 Task: Find connections with filter location Kolding with filter topic #homeofficewith filter profile language French with filter current company Heritage Foods Ltd. with filter school Manipal University Jaipur with filter industry Machinery Manufacturing with filter service category Labor and Employment Law with filter keywords title Actuary
Action: Mouse moved to (502, 65)
Screenshot: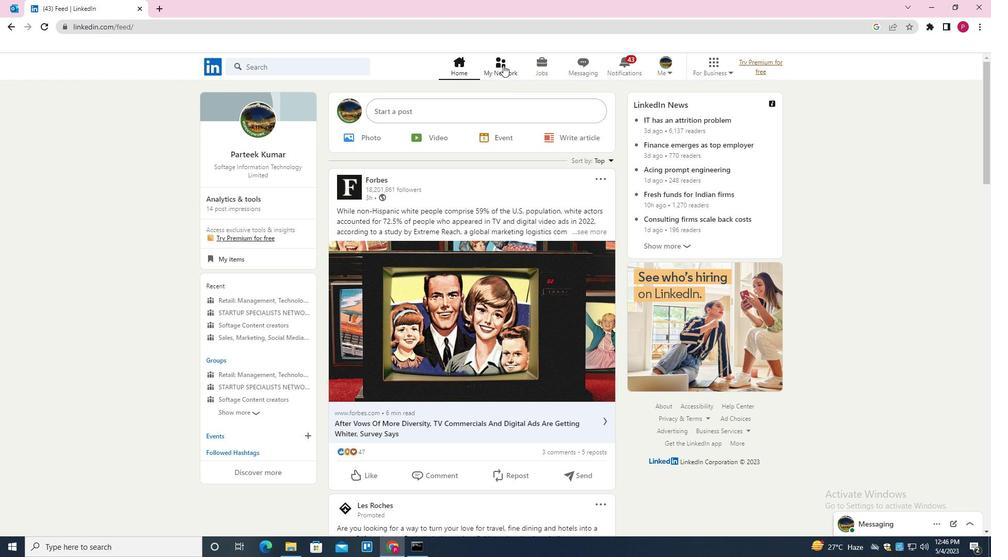
Action: Mouse pressed left at (502, 65)
Screenshot: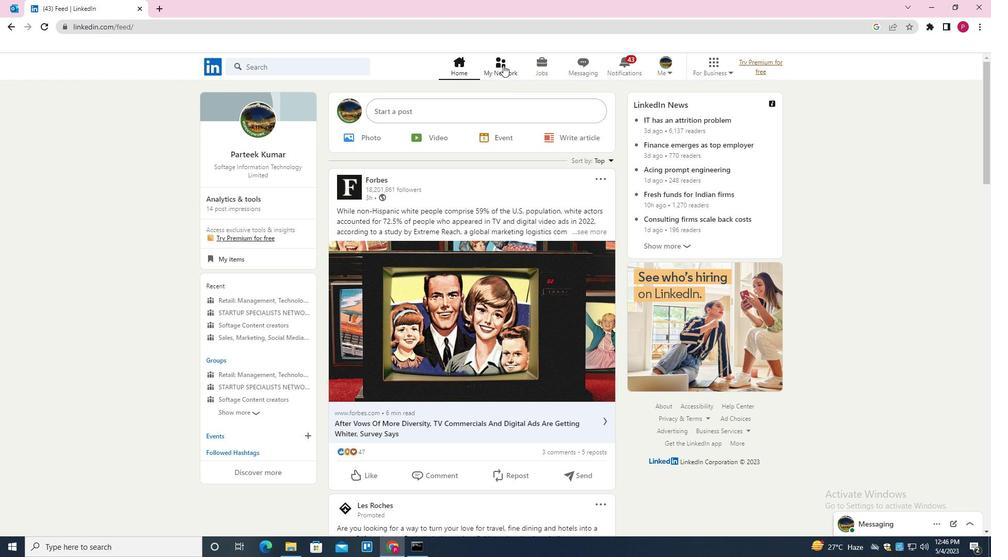 
Action: Mouse moved to (314, 128)
Screenshot: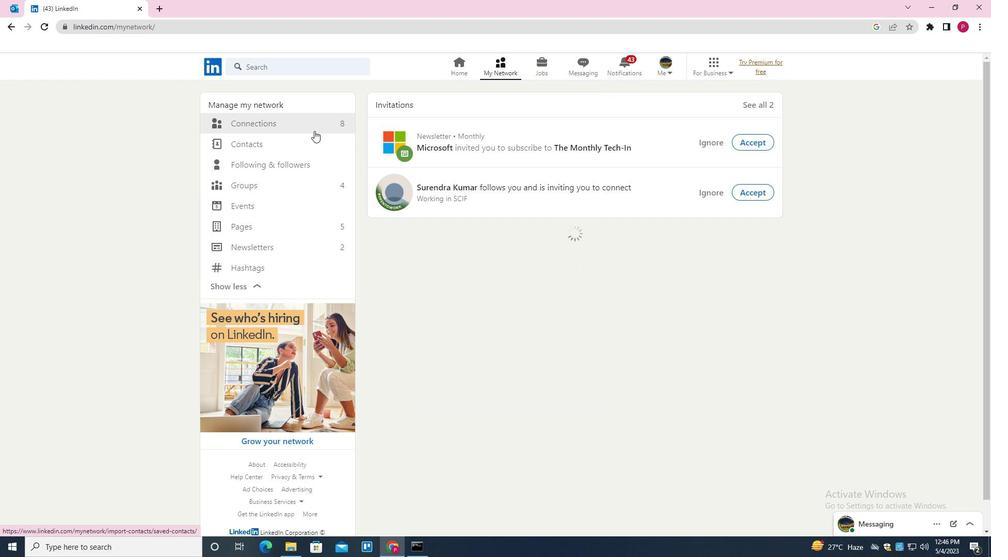 
Action: Mouse pressed left at (314, 128)
Screenshot: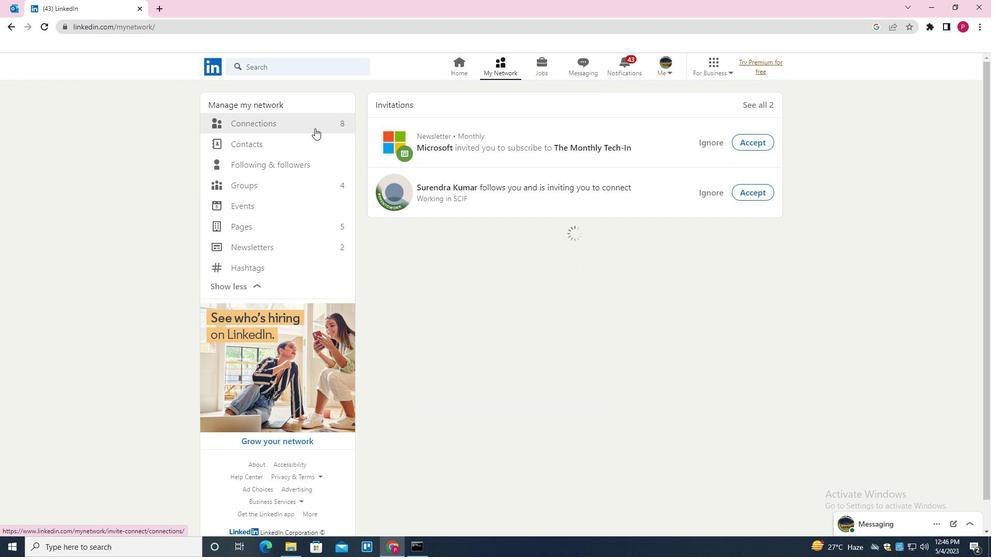 
Action: Mouse moved to (572, 126)
Screenshot: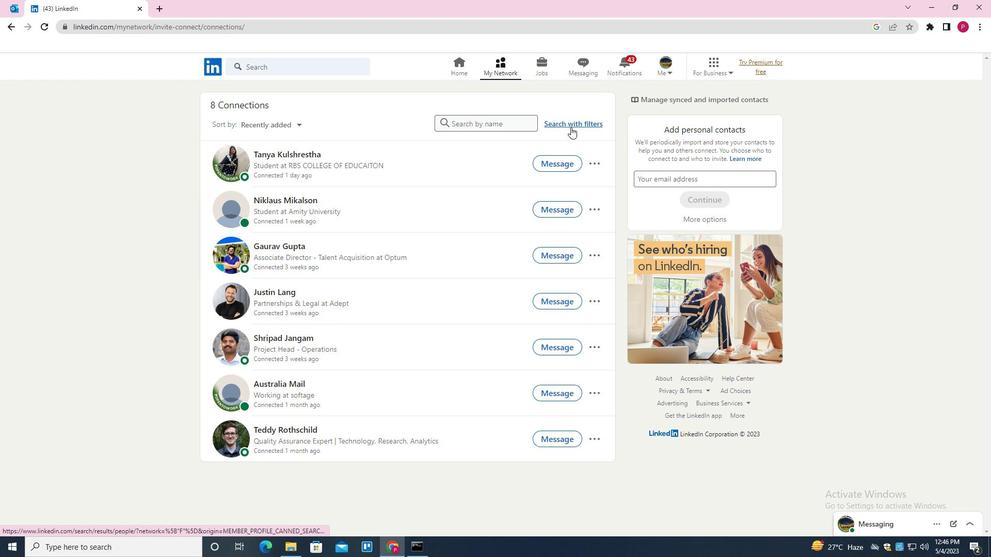 
Action: Mouse pressed left at (572, 126)
Screenshot: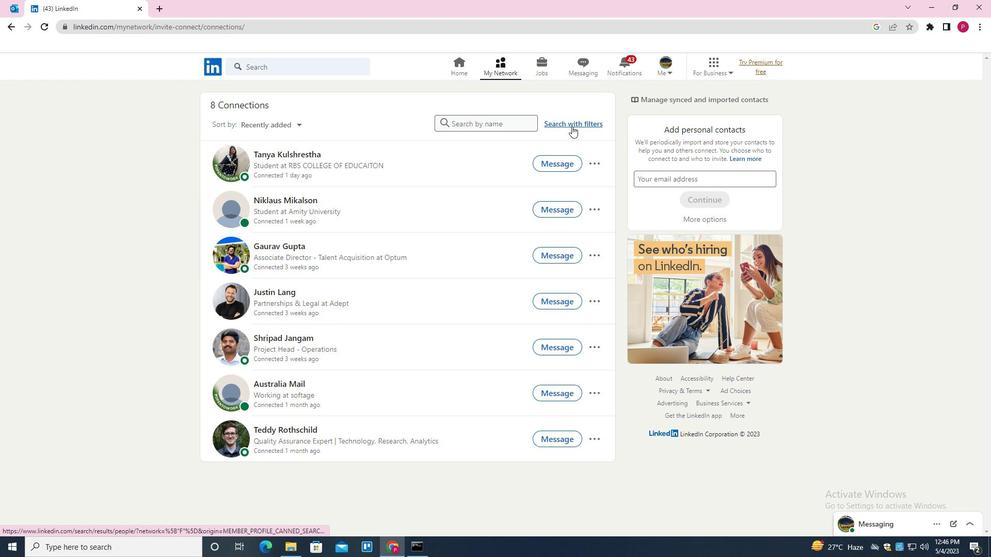 
Action: Mouse moved to (530, 94)
Screenshot: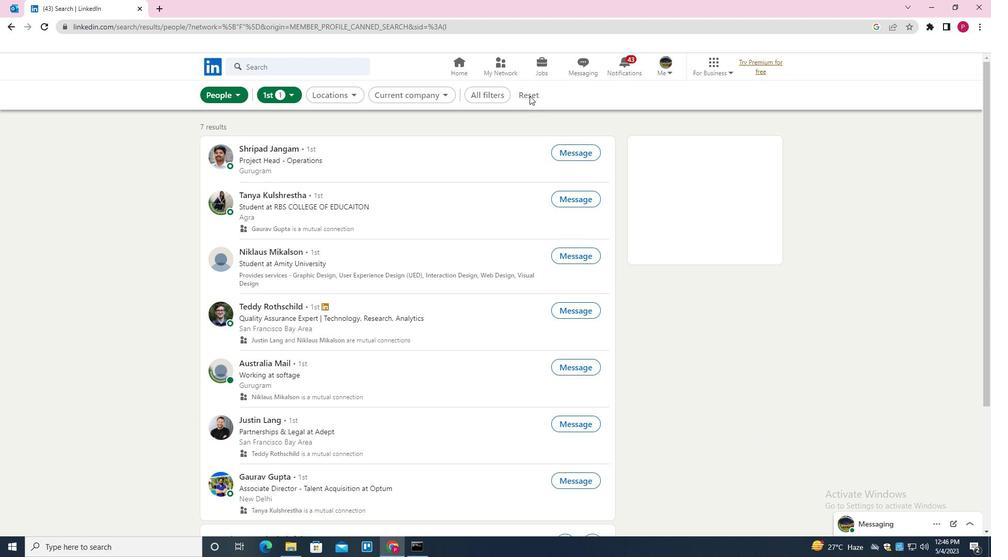 
Action: Mouse pressed left at (530, 94)
Screenshot: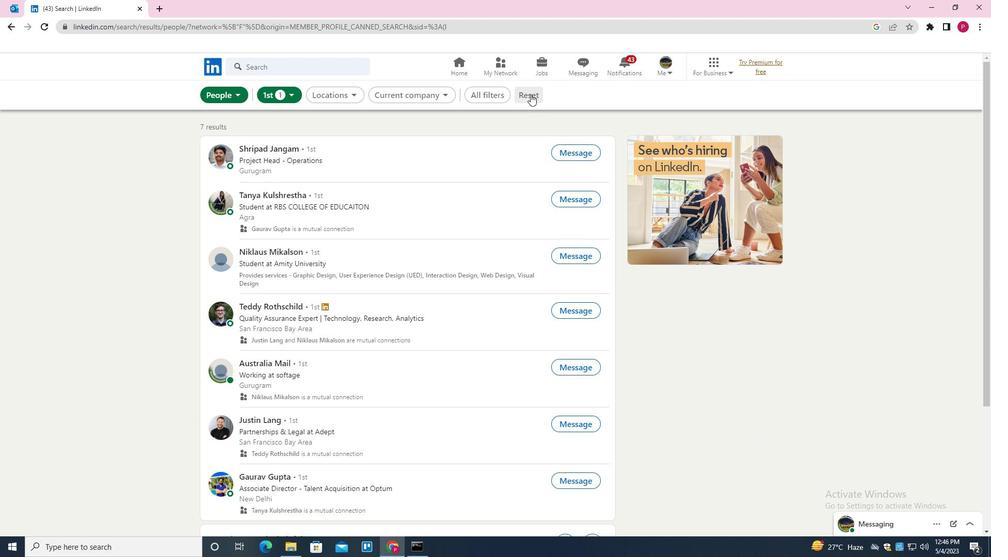 
Action: Mouse moved to (514, 95)
Screenshot: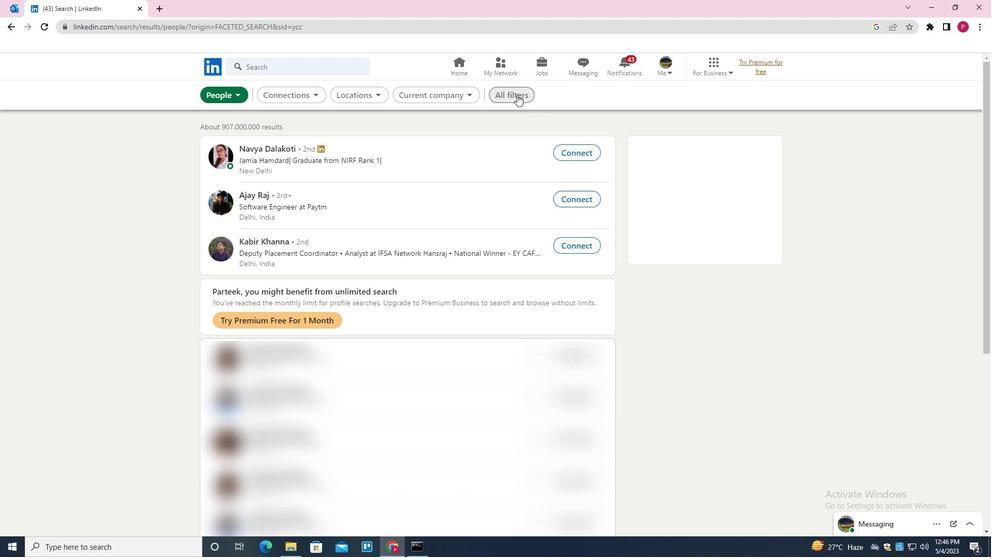 
Action: Mouse pressed left at (514, 95)
Screenshot: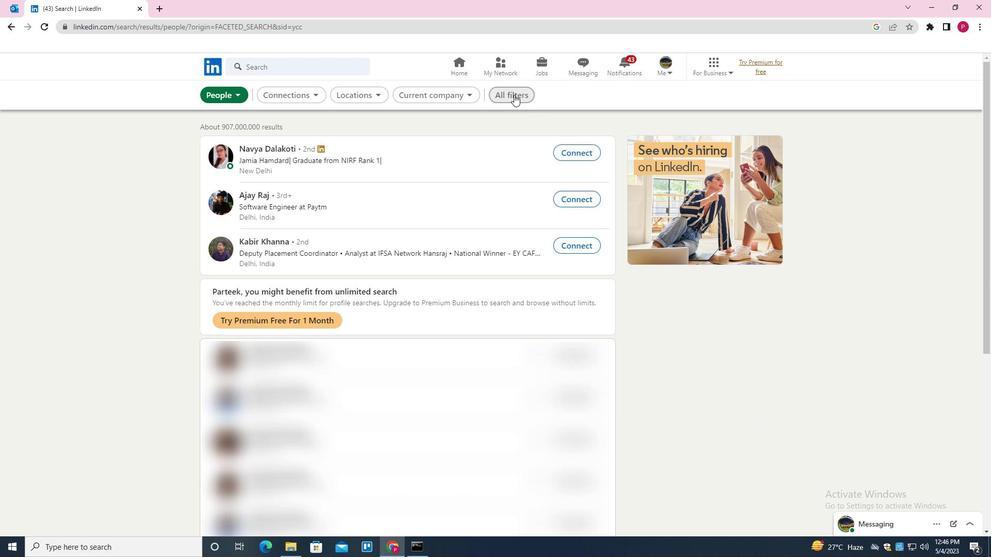 
Action: Mouse moved to (815, 254)
Screenshot: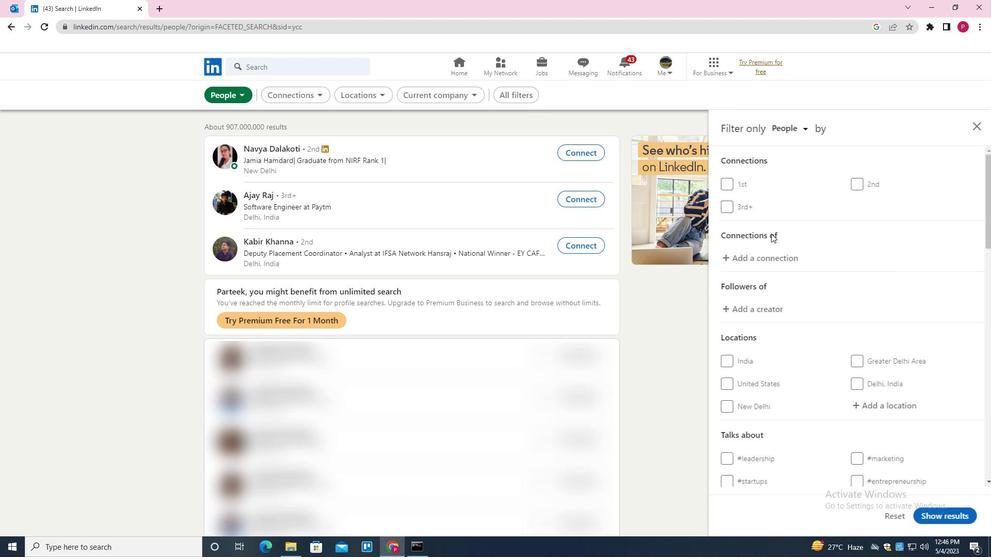 
Action: Mouse scrolled (815, 254) with delta (0, 0)
Screenshot: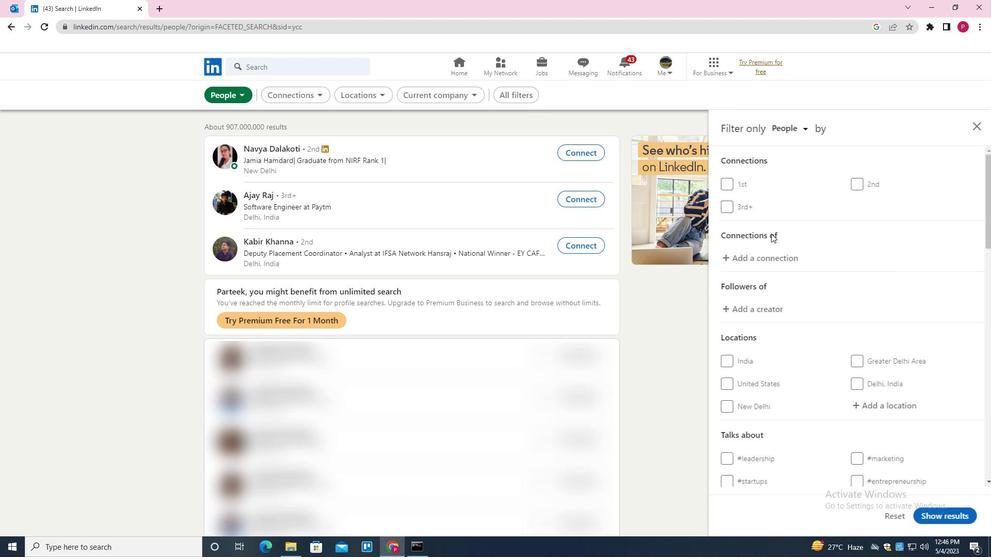 
Action: Mouse moved to (817, 256)
Screenshot: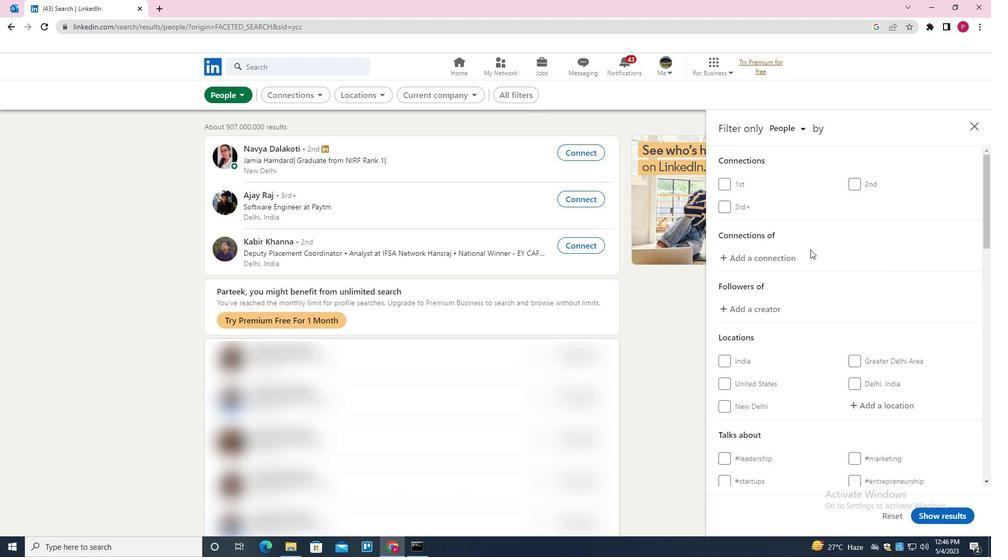 
Action: Mouse scrolled (817, 256) with delta (0, 0)
Screenshot: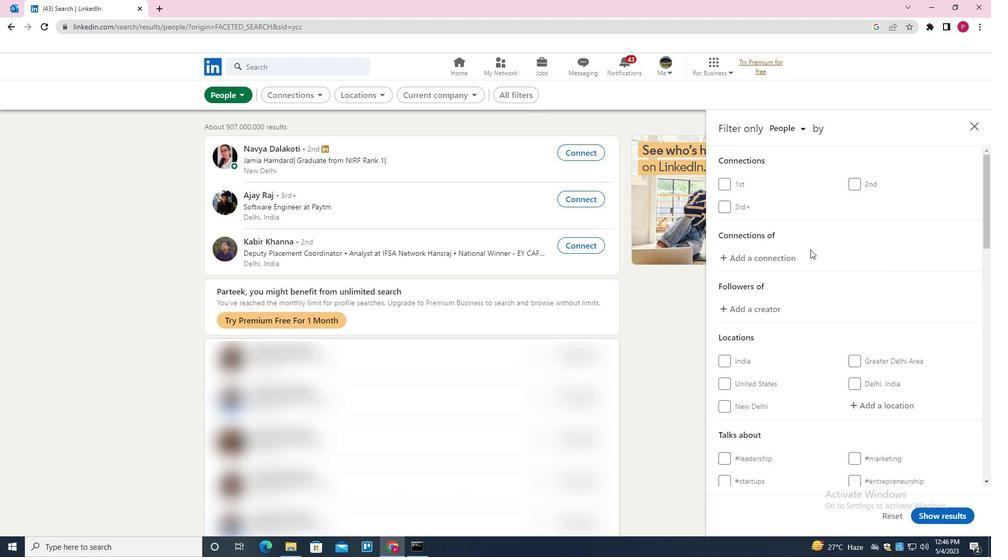 
Action: Mouse moved to (876, 298)
Screenshot: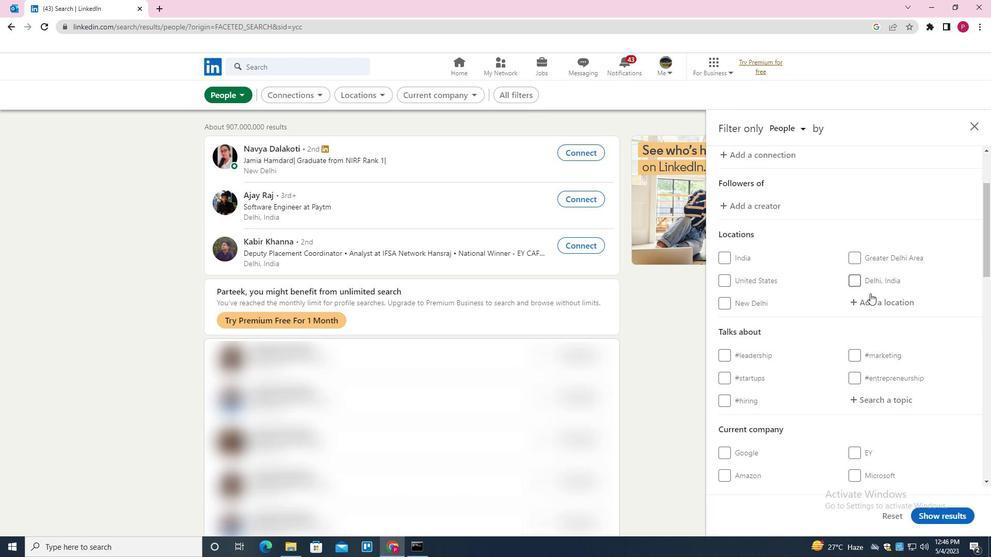 
Action: Mouse pressed left at (876, 298)
Screenshot: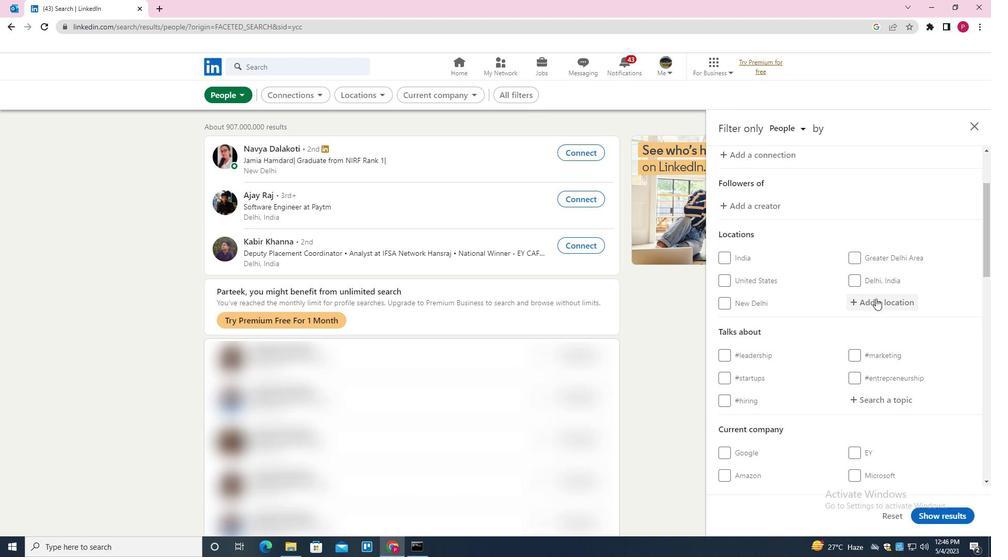 
Action: Key pressed <Key.shift><Key.shift>L<Key.backspace>KOLDING<Key.down><Key.enter>
Screenshot: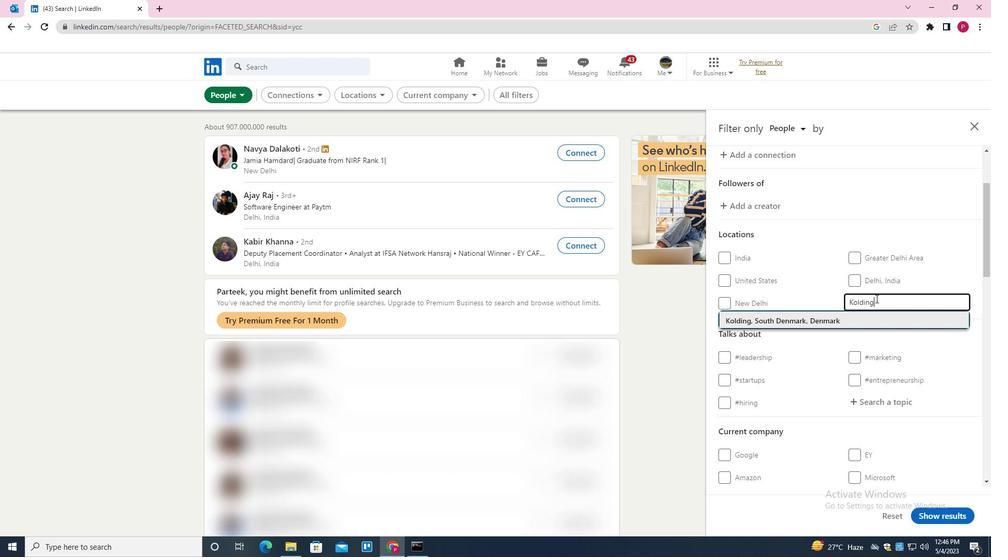 
Action: Mouse moved to (850, 288)
Screenshot: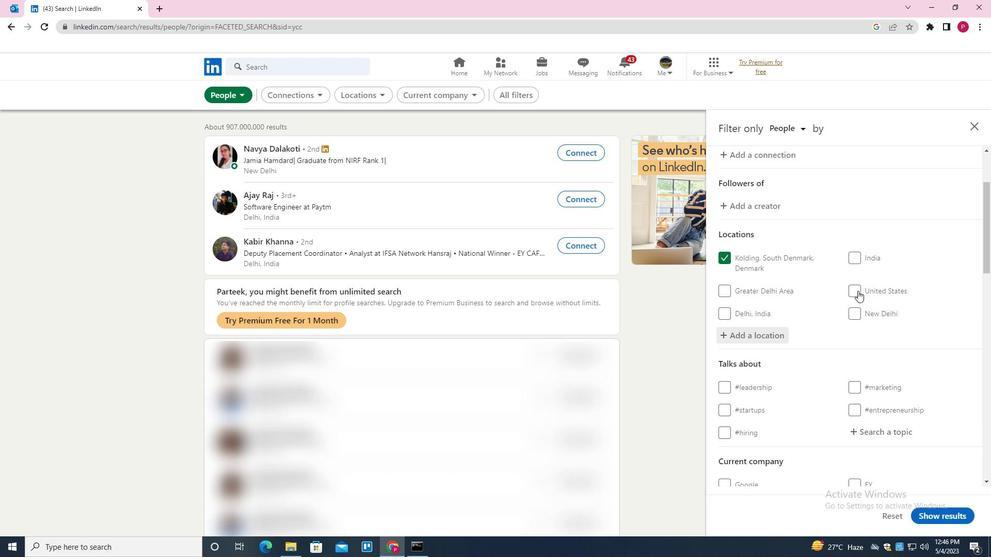 
Action: Mouse scrolled (850, 288) with delta (0, 0)
Screenshot: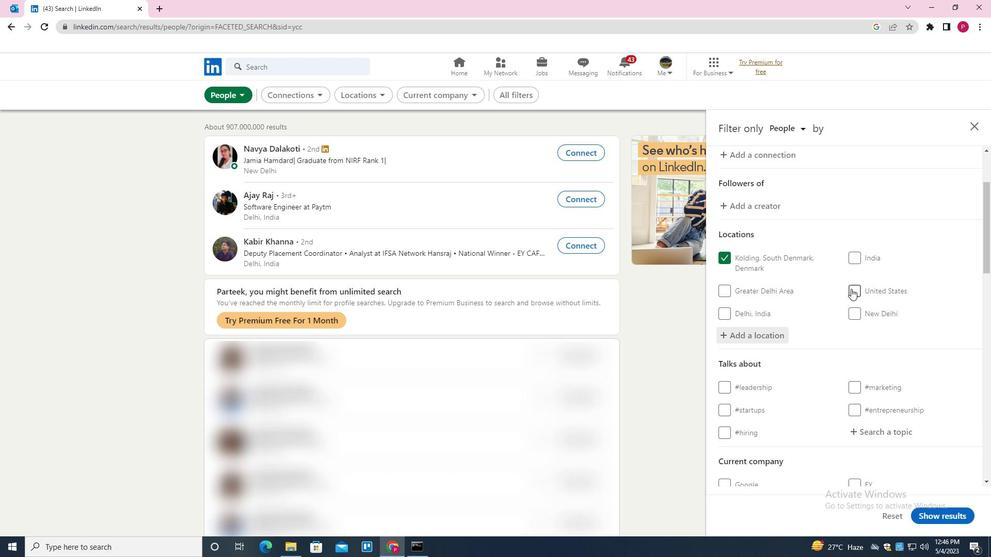 
Action: Mouse scrolled (850, 288) with delta (0, 0)
Screenshot: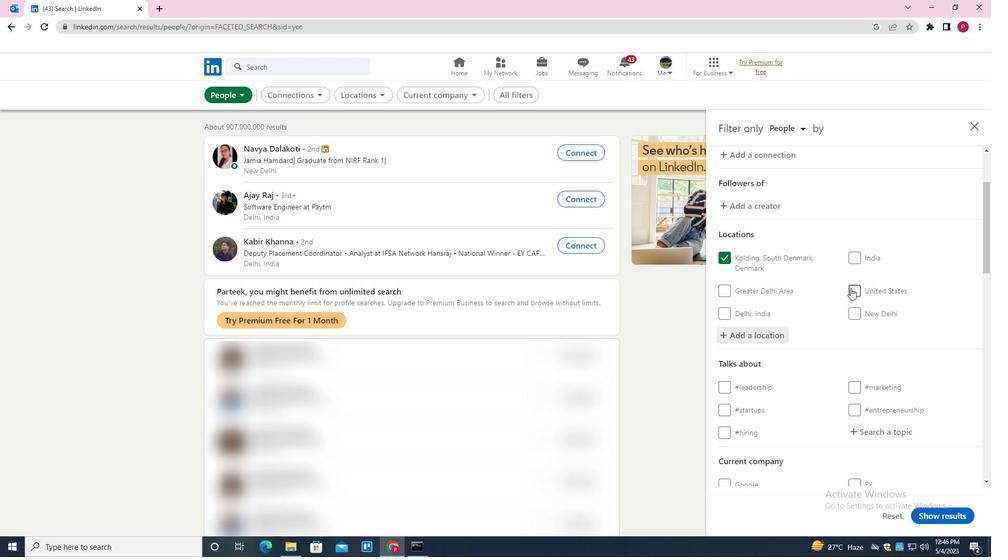 
Action: Mouse scrolled (850, 288) with delta (0, 0)
Screenshot: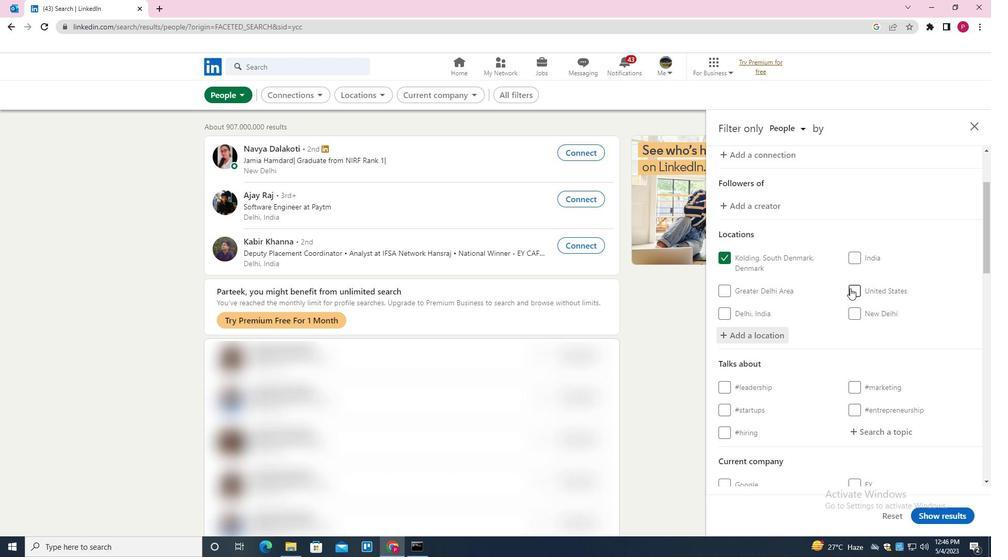 
Action: Mouse moved to (880, 275)
Screenshot: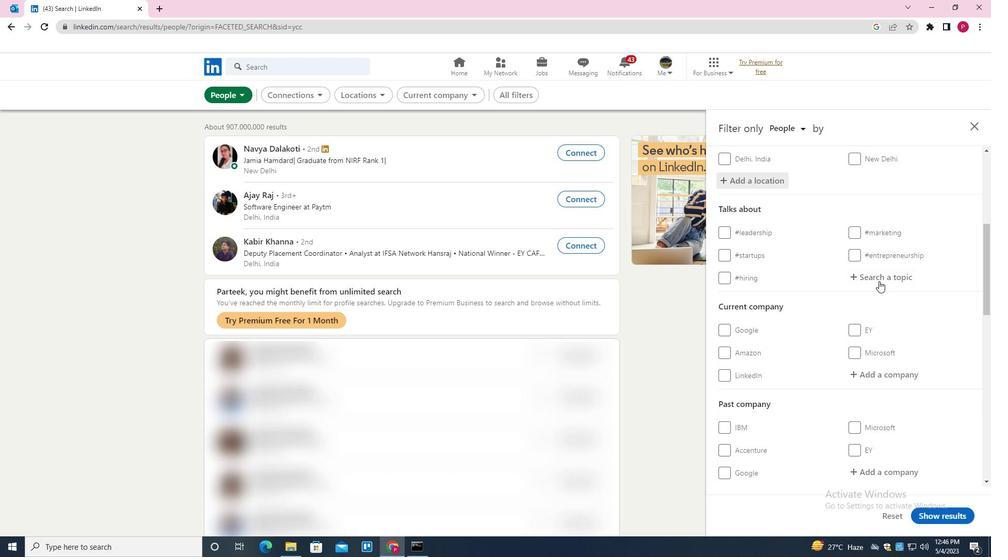 
Action: Mouse pressed left at (880, 275)
Screenshot: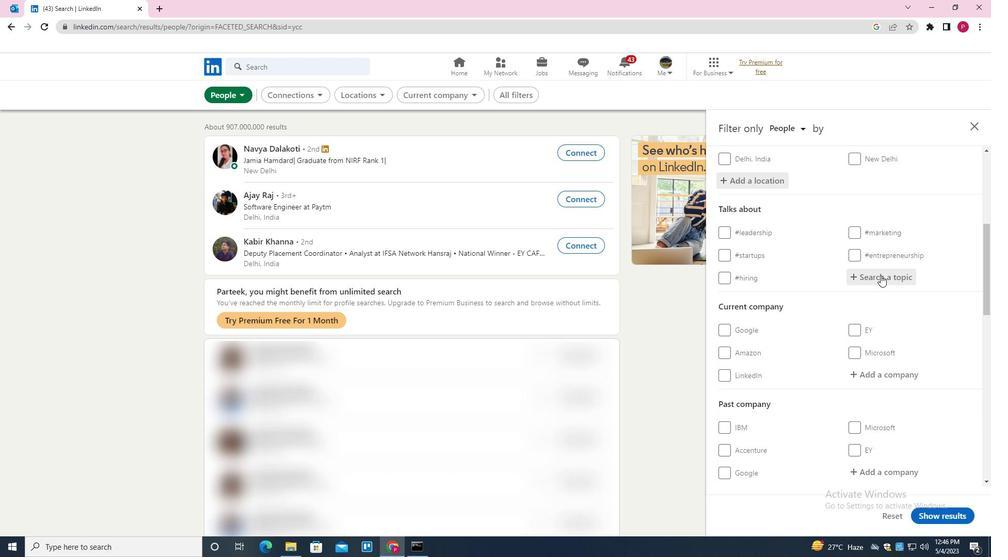
Action: Key pressed HOMEOFFICE<Key.down><Key.enter>
Screenshot: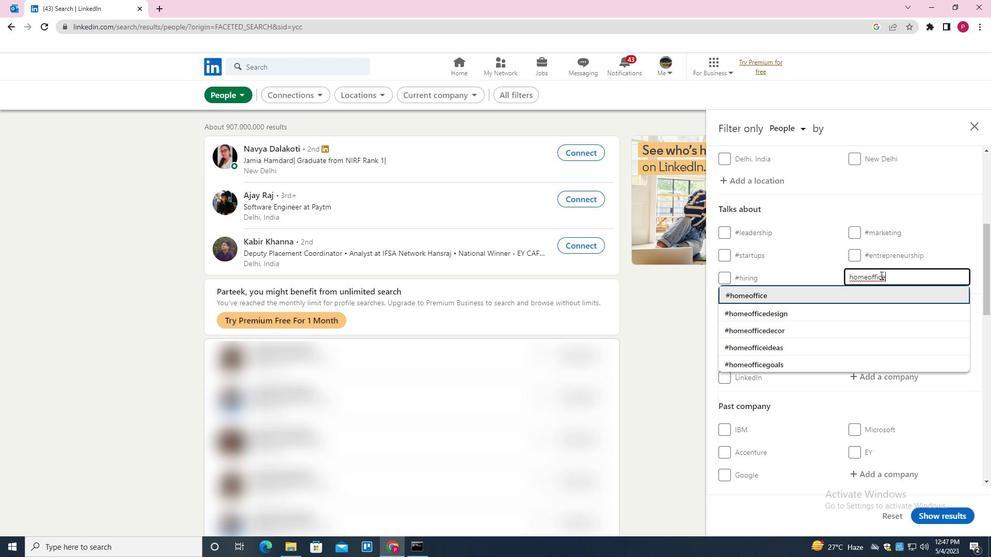 
Action: Mouse moved to (825, 281)
Screenshot: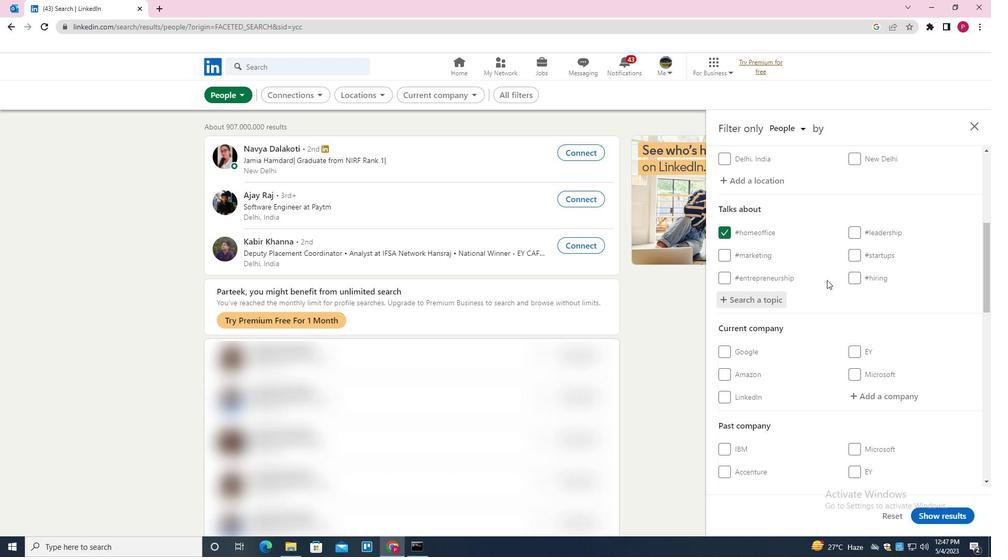 
Action: Mouse scrolled (825, 281) with delta (0, 0)
Screenshot: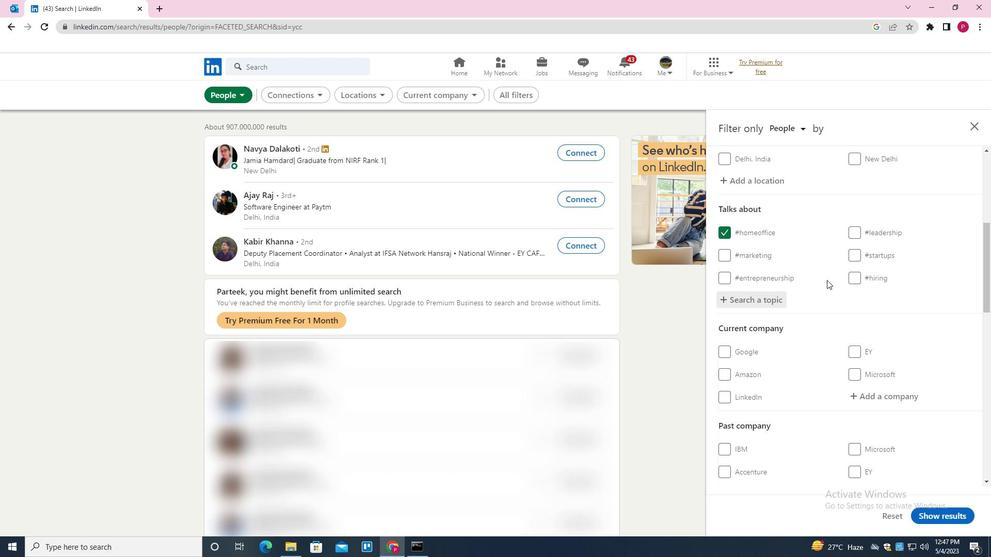 
Action: Mouse scrolled (825, 281) with delta (0, 0)
Screenshot: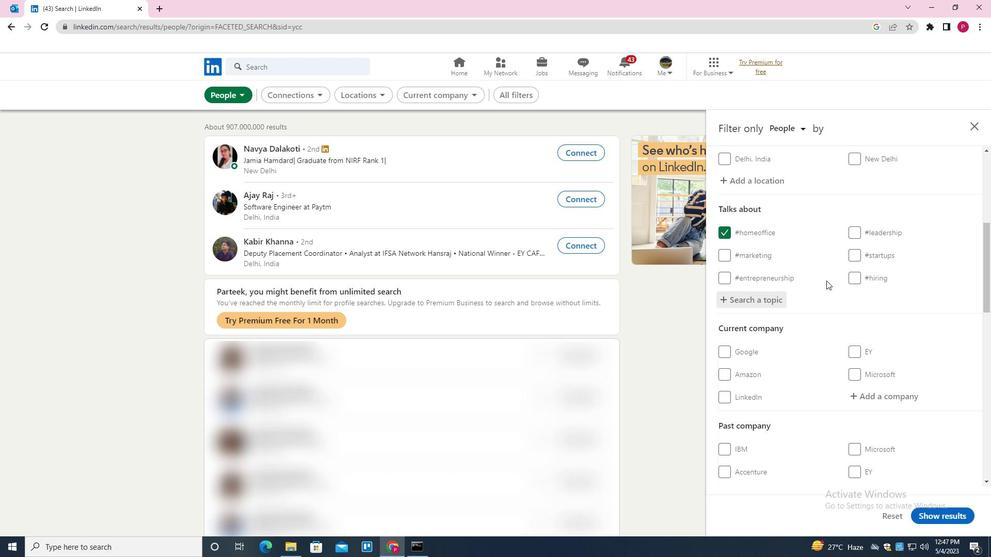 
Action: Mouse scrolled (825, 281) with delta (0, 0)
Screenshot: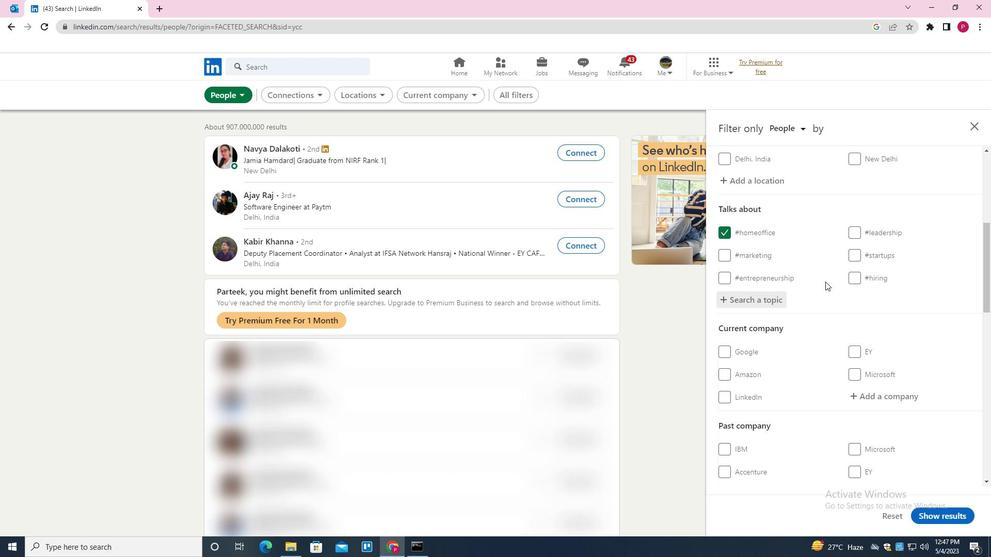 
Action: Mouse scrolled (825, 281) with delta (0, 0)
Screenshot: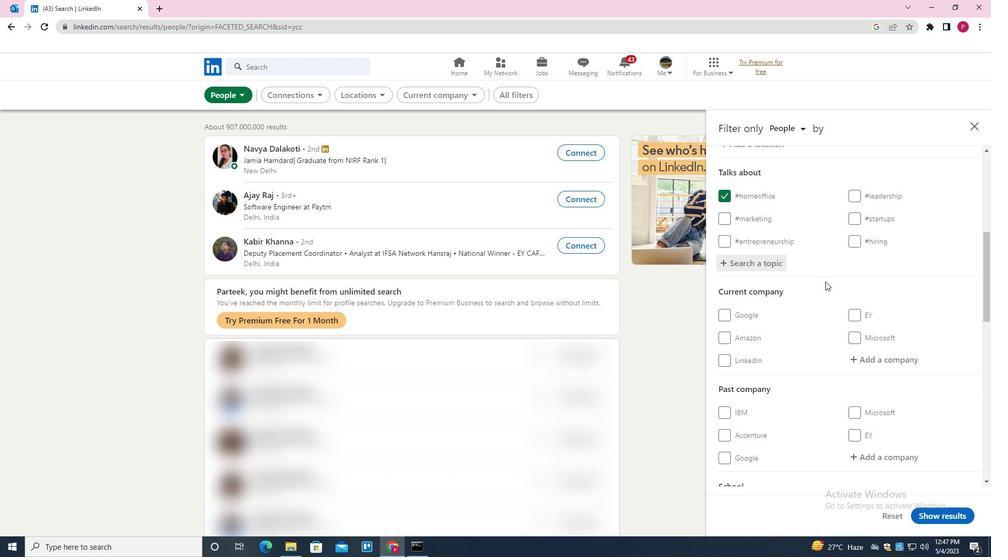 
Action: Mouse scrolled (825, 281) with delta (0, 0)
Screenshot: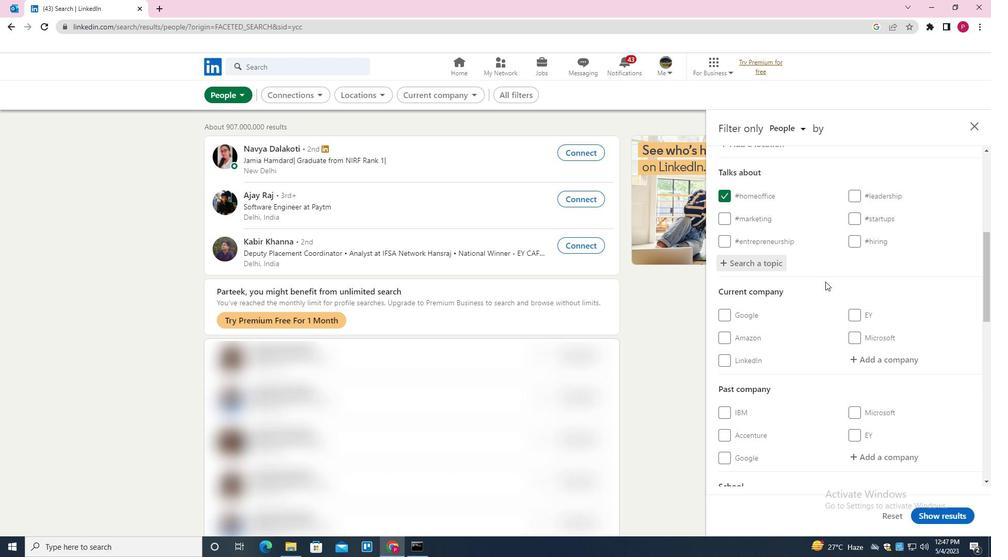 
Action: Mouse moved to (806, 274)
Screenshot: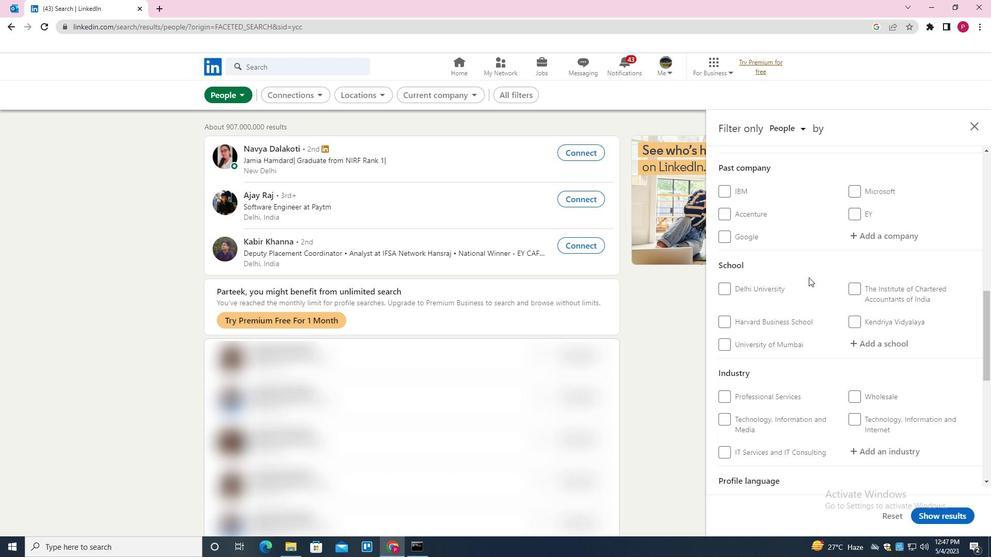 
Action: Mouse scrolled (806, 274) with delta (0, 0)
Screenshot: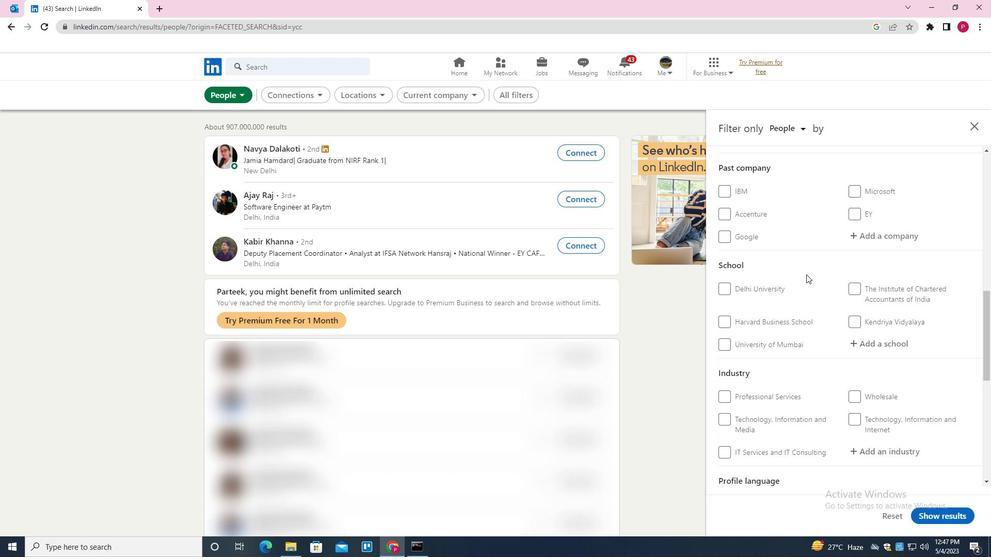 
Action: Mouse scrolled (806, 274) with delta (0, 0)
Screenshot: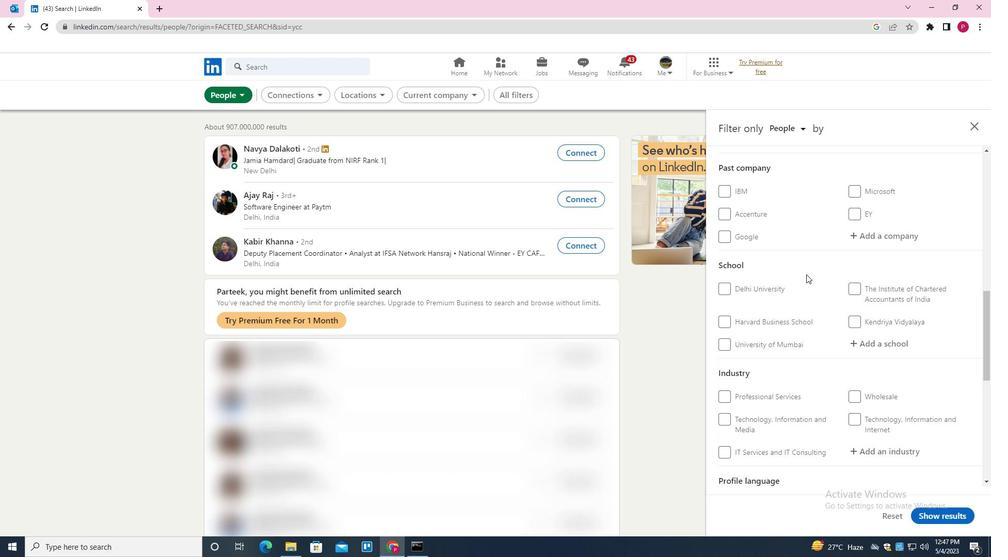 
Action: Mouse scrolled (806, 274) with delta (0, 0)
Screenshot: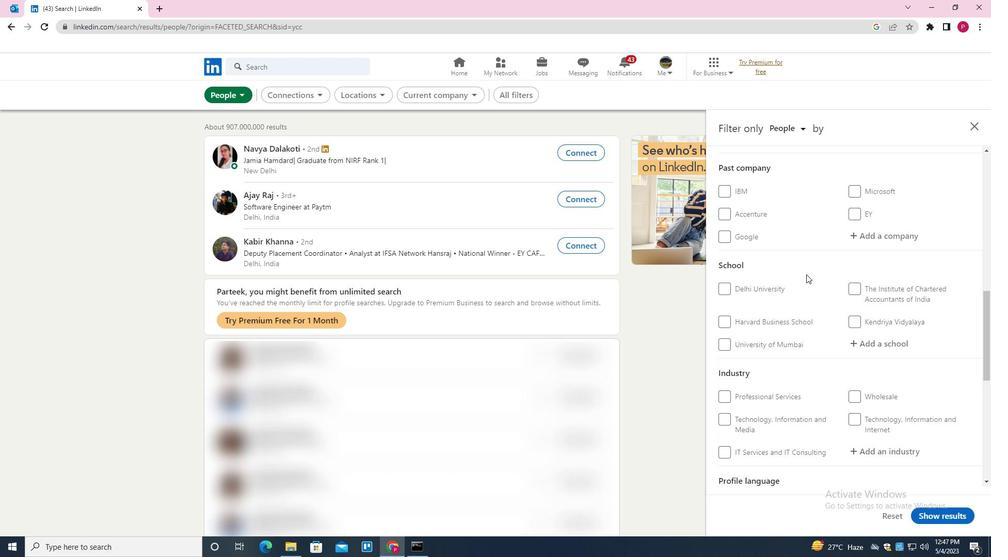 
Action: Mouse scrolled (806, 274) with delta (0, 0)
Screenshot: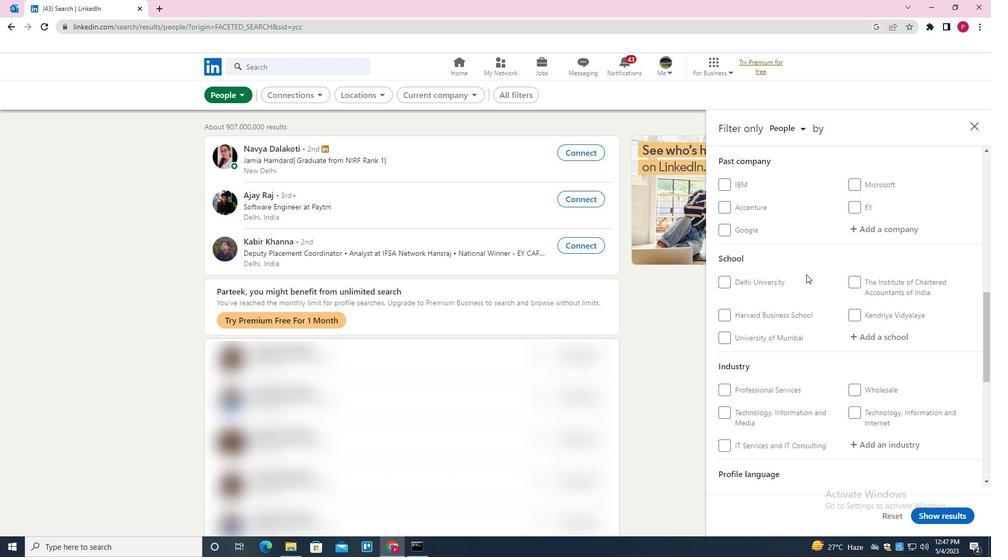 
Action: Mouse scrolled (806, 274) with delta (0, 0)
Screenshot: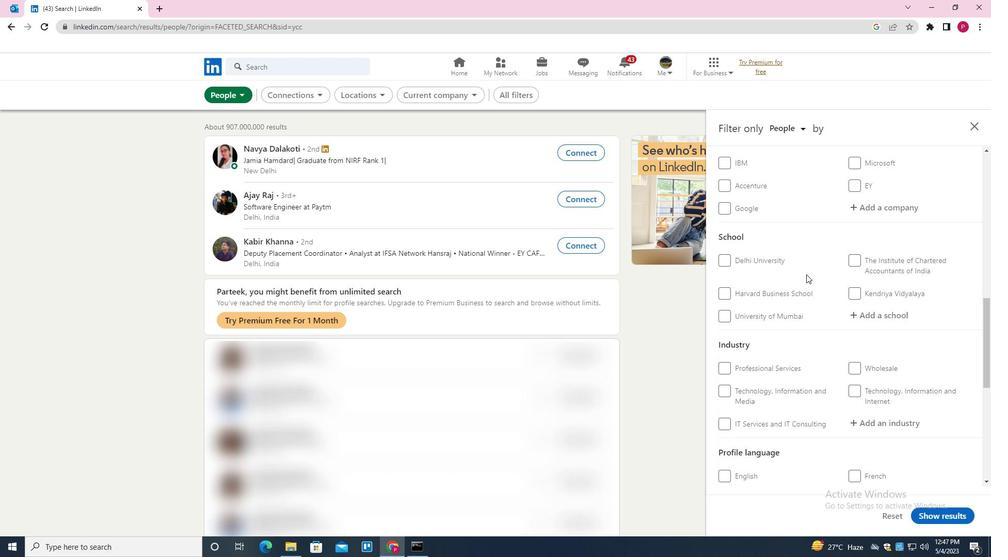 
Action: Mouse moved to (855, 245)
Screenshot: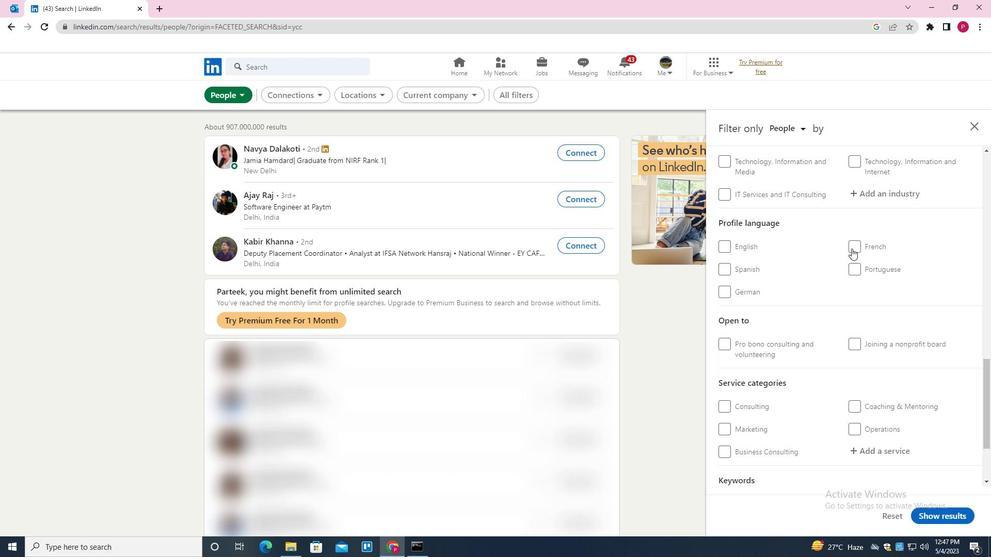 
Action: Mouse pressed left at (855, 245)
Screenshot: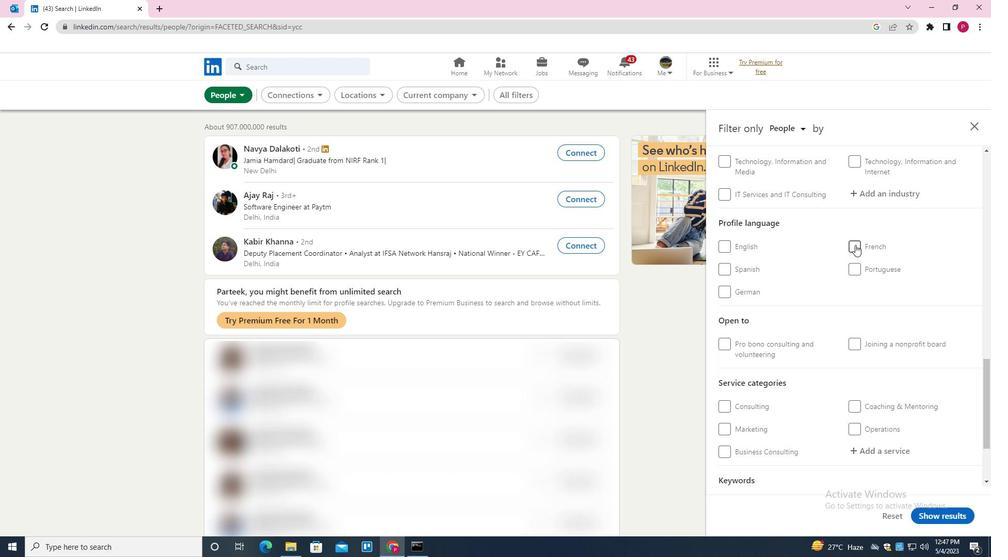 
Action: Mouse moved to (825, 272)
Screenshot: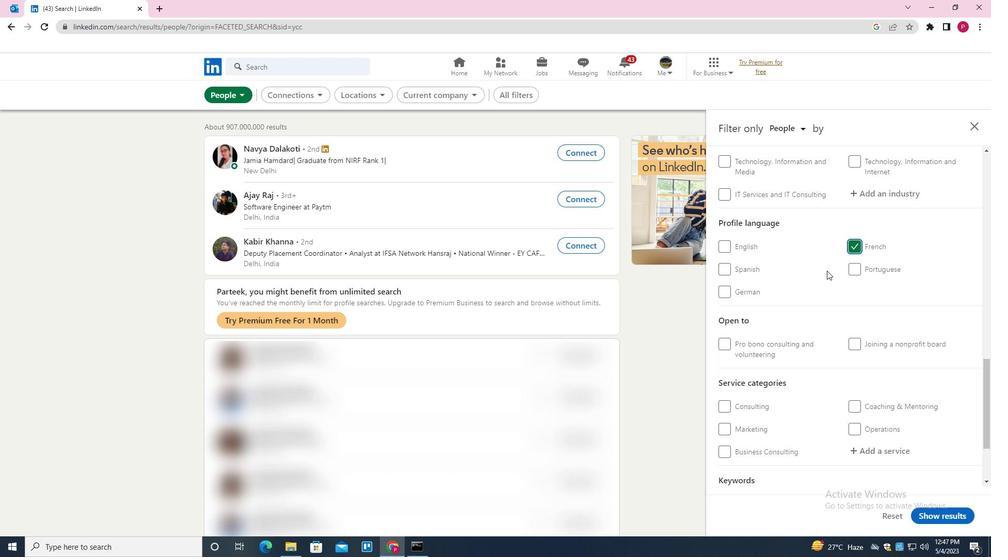 
Action: Mouse scrolled (825, 273) with delta (0, 0)
Screenshot: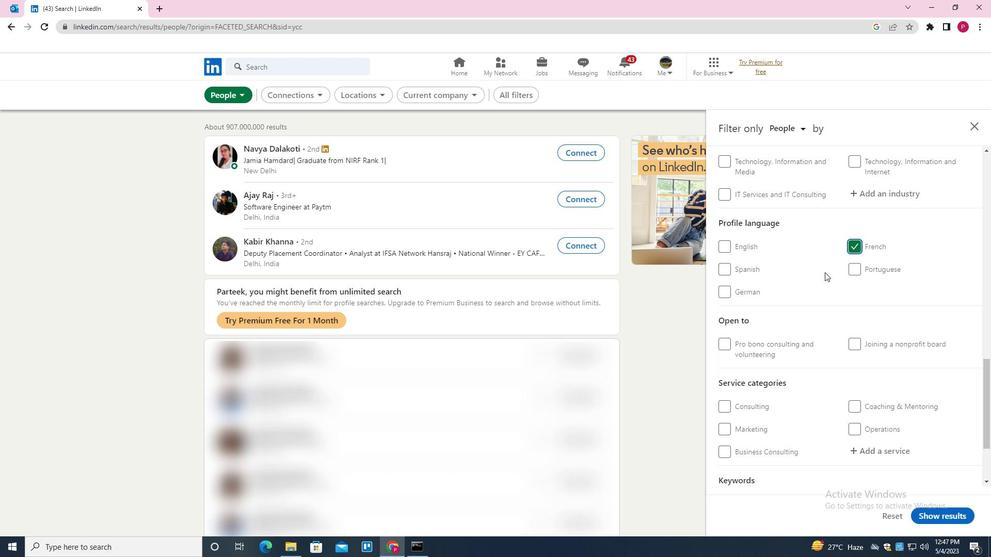 
Action: Mouse scrolled (825, 273) with delta (0, 0)
Screenshot: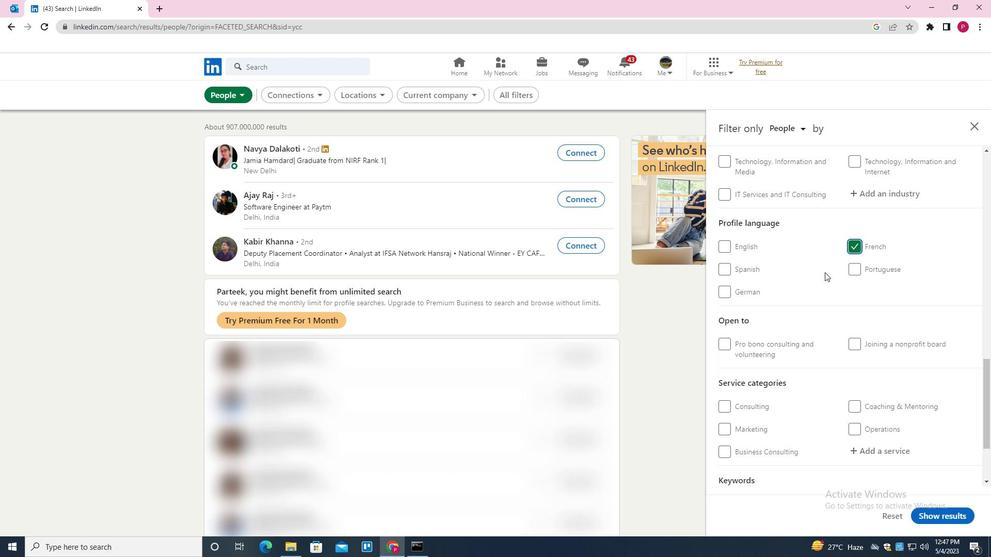 
Action: Mouse scrolled (825, 273) with delta (0, 0)
Screenshot: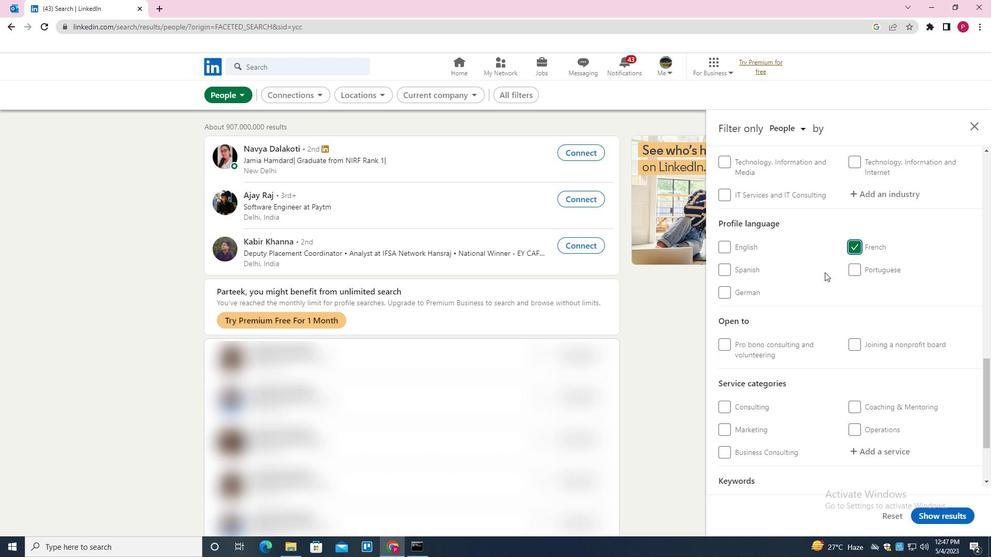 
Action: Mouse scrolled (825, 273) with delta (0, 0)
Screenshot: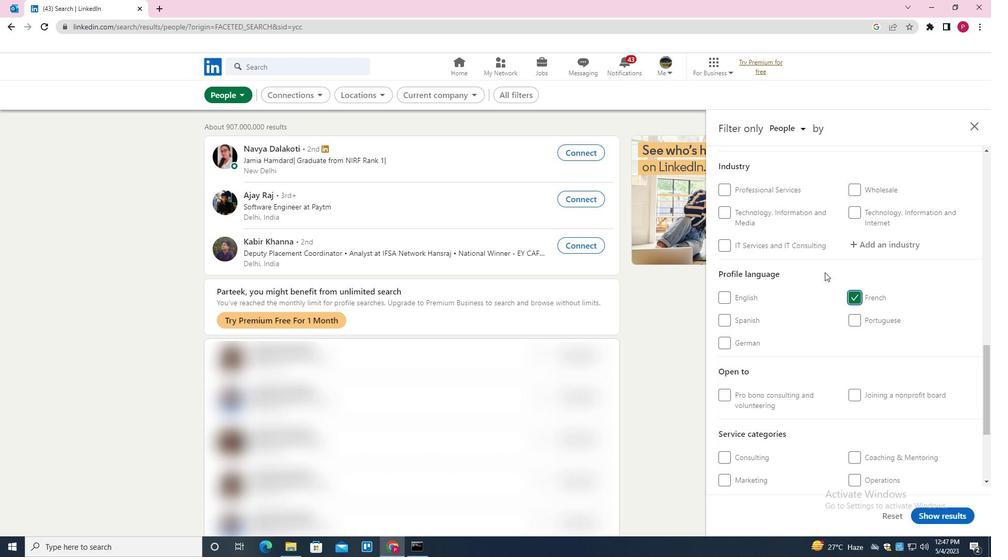 
Action: Mouse moved to (805, 279)
Screenshot: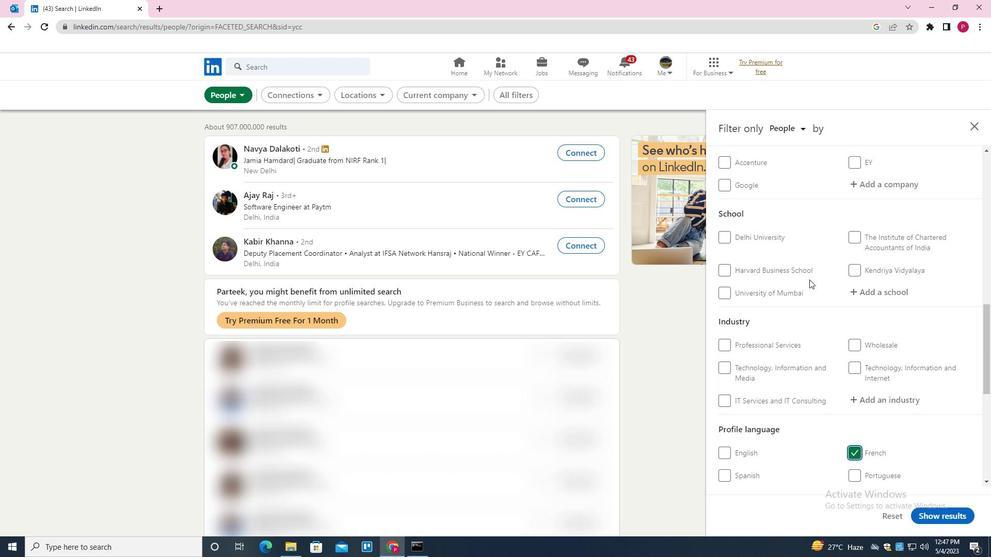 
Action: Mouse scrolled (805, 279) with delta (0, 0)
Screenshot: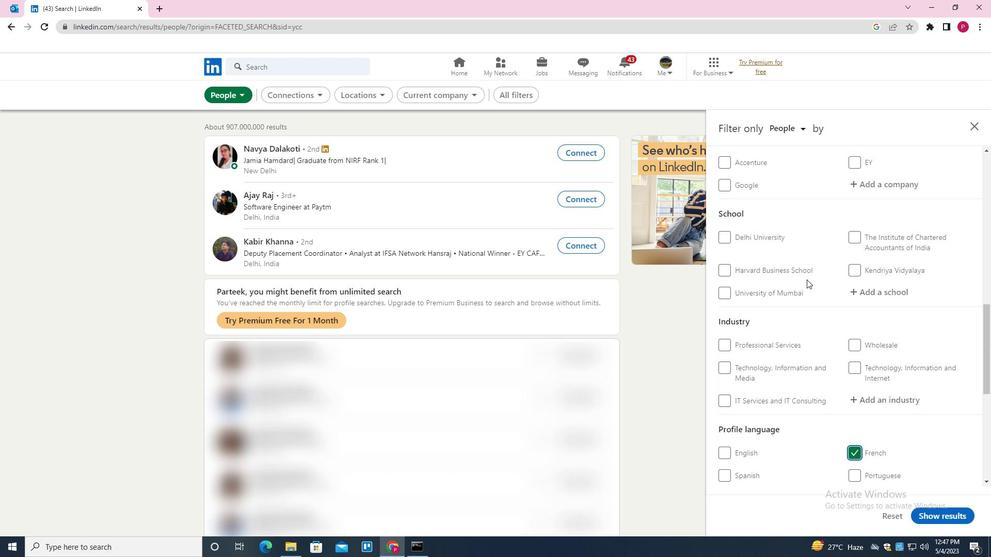 
Action: Mouse scrolled (805, 279) with delta (0, 0)
Screenshot: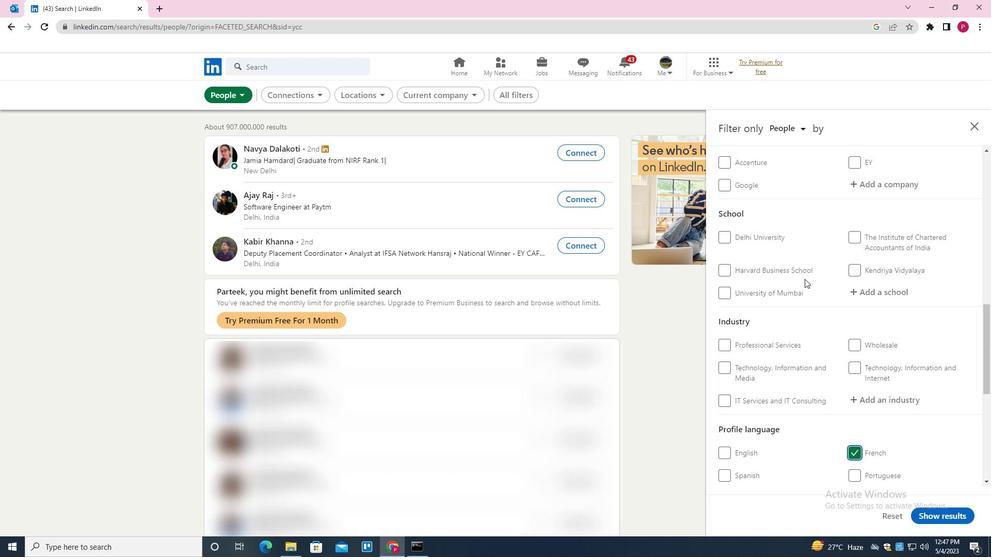 
Action: Mouse scrolled (805, 279) with delta (0, 0)
Screenshot: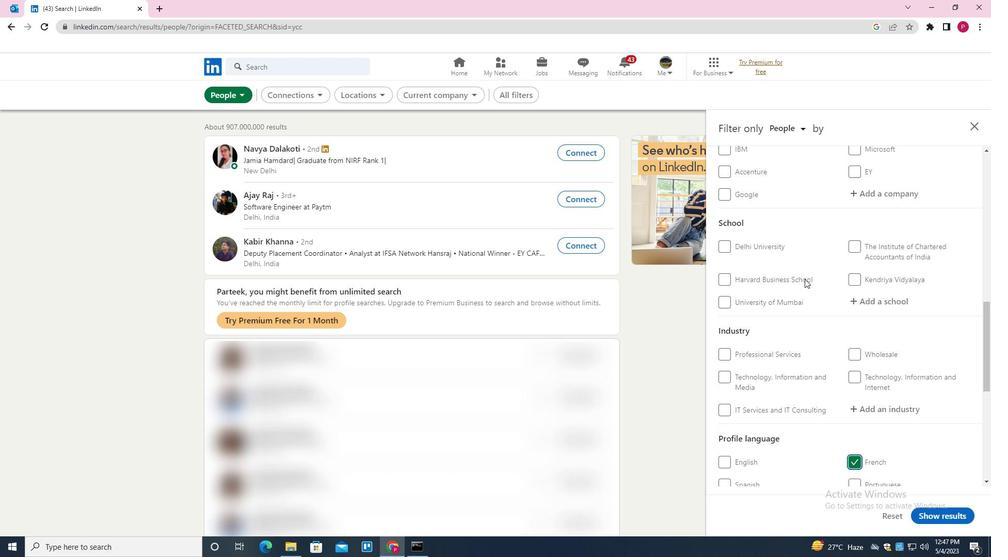 
Action: Mouse scrolled (805, 279) with delta (0, 0)
Screenshot: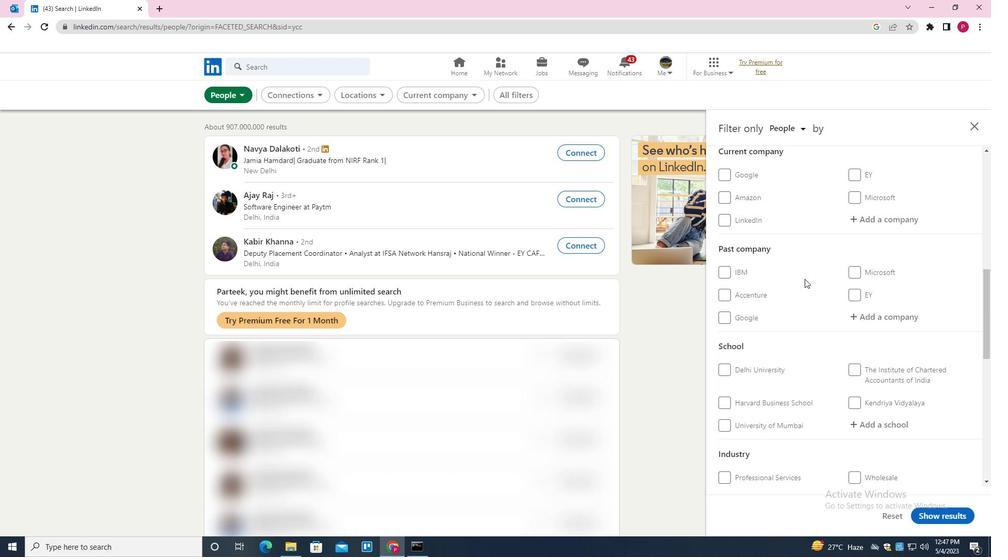 
Action: Mouse moved to (877, 290)
Screenshot: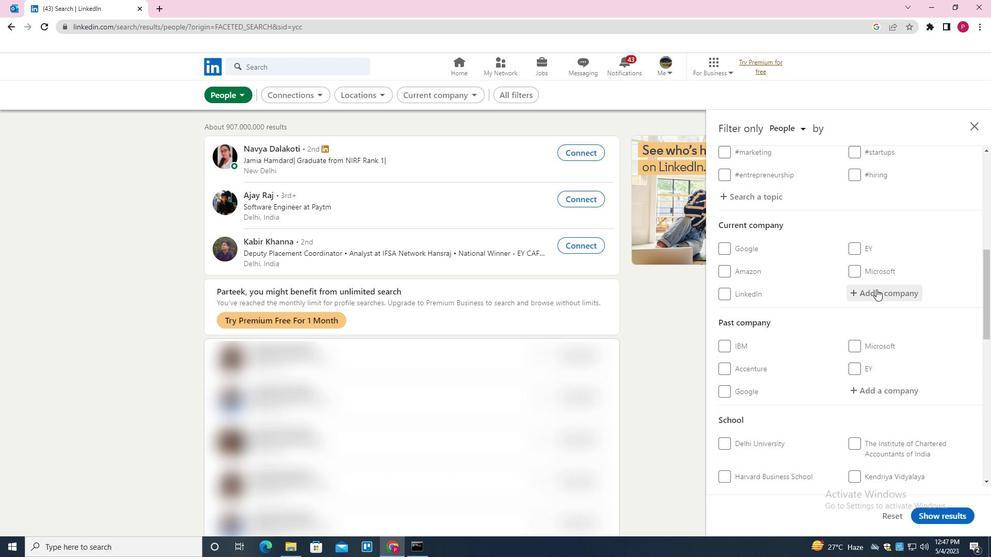 
Action: Mouse pressed left at (877, 290)
Screenshot: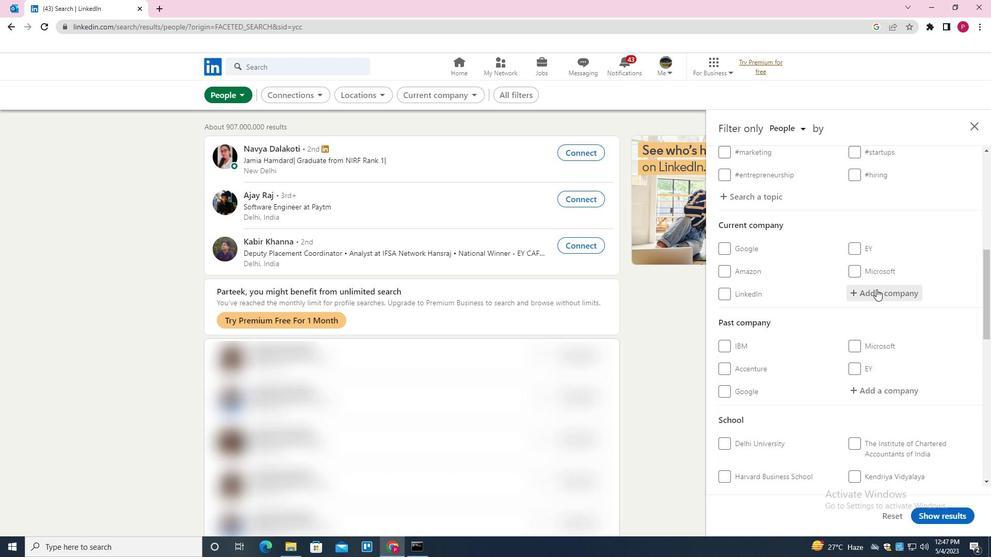 
Action: Key pressed <Key.shift><Key.shift><Key.shift>HERITAGE<Key.space><Key.shift><Key.shift><Key.shift><Key.shift><Key.shift><Key.shift><Key.shift><Key.shift><Key.shift><Key.shift><Key.shift><Key.shift><Key.shift><Key.shift><Key.shift><Key.shift><Key.shift>FOODS<Key.space><Key.down><Key.enter>
Screenshot: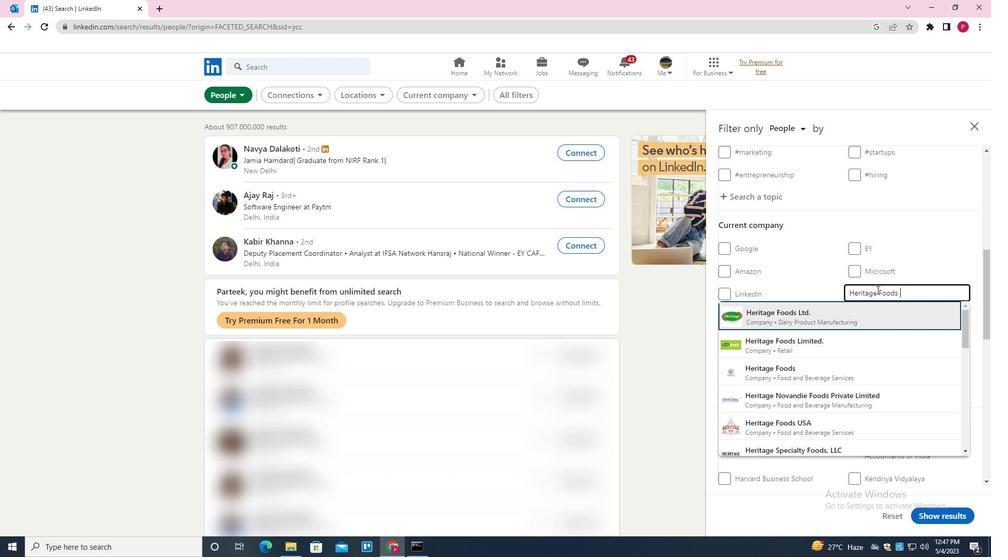 
Action: Mouse moved to (835, 292)
Screenshot: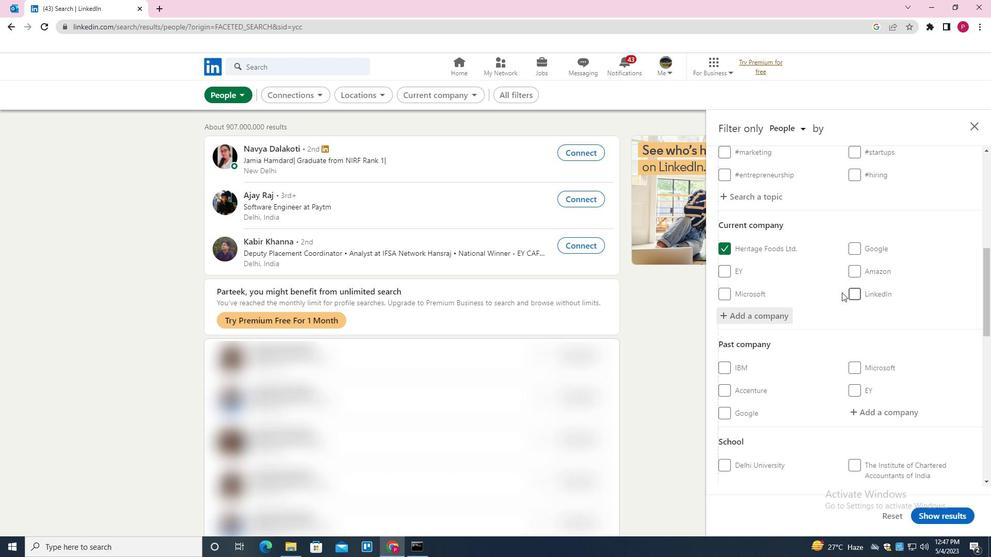 
Action: Mouse scrolled (835, 292) with delta (0, 0)
Screenshot: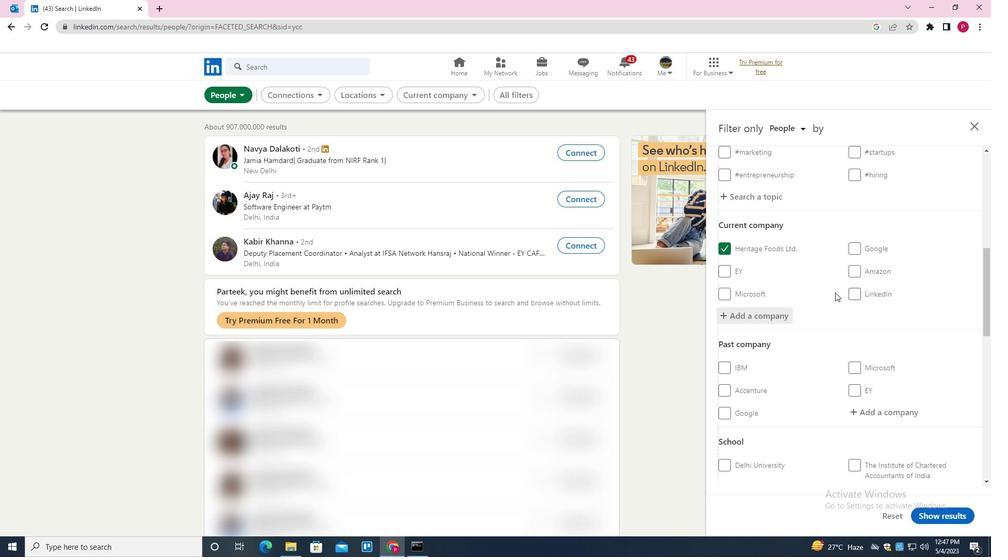 
Action: Mouse moved to (834, 292)
Screenshot: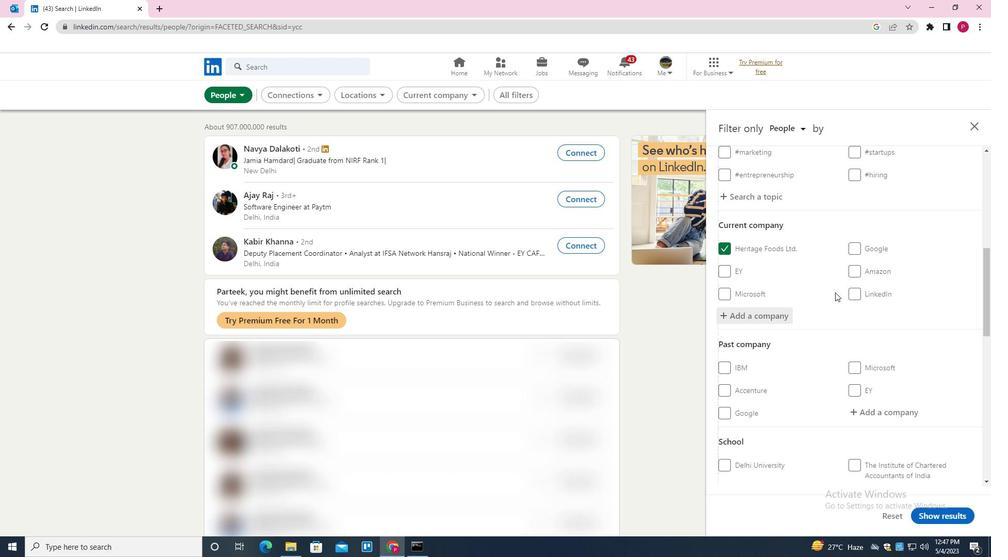 
Action: Mouse scrolled (834, 292) with delta (0, 0)
Screenshot: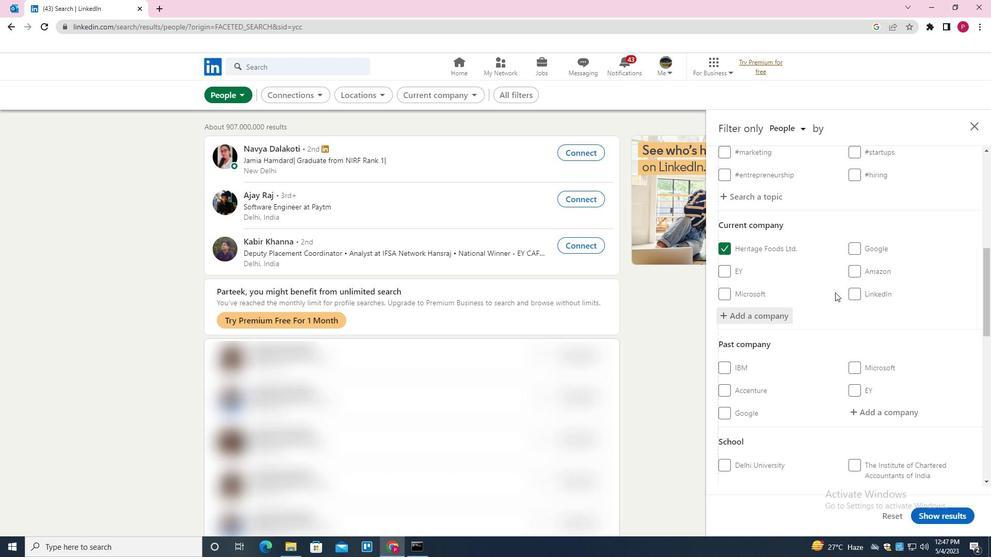 
Action: Mouse moved to (833, 292)
Screenshot: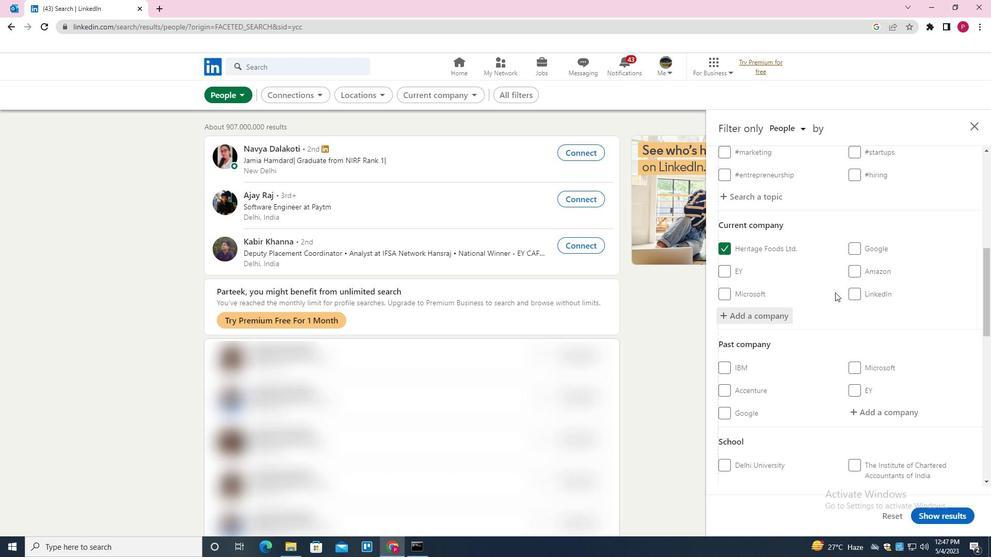 
Action: Mouse scrolled (833, 292) with delta (0, 0)
Screenshot: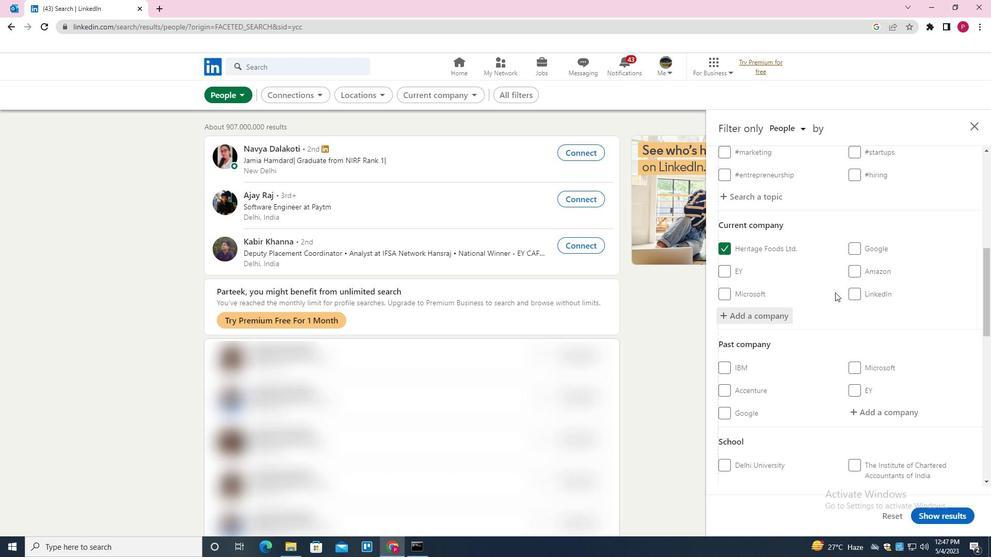 
Action: Mouse scrolled (833, 292) with delta (0, 0)
Screenshot: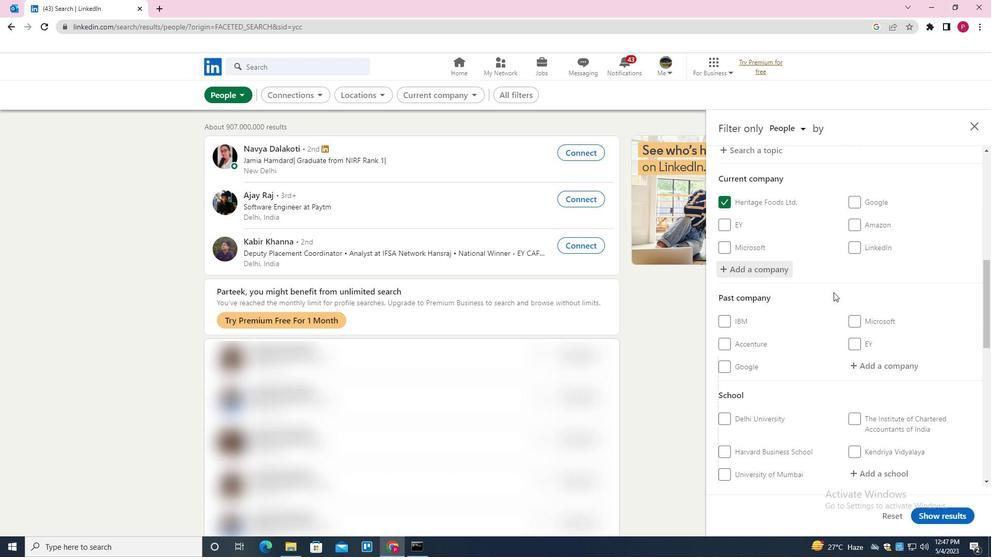 
Action: Mouse scrolled (833, 292) with delta (0, 0)
Screenshot: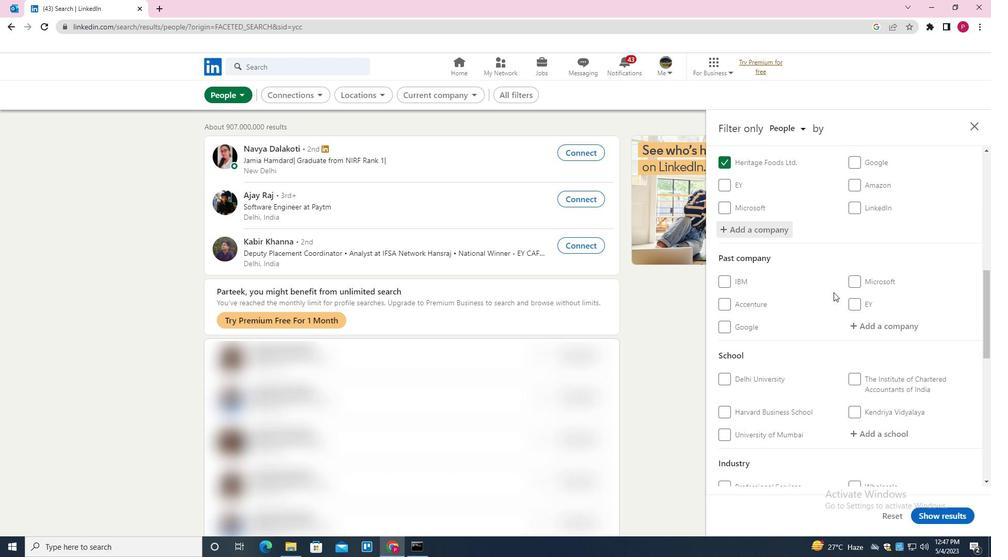 
Action: Mouse moved to (877, 261)
Screenshot: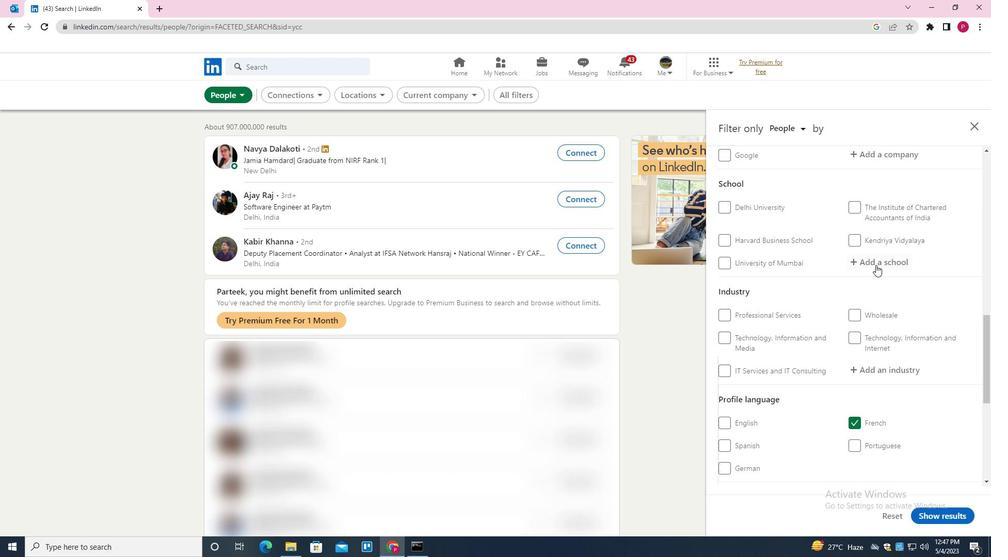 
Action: Mouse pressed left at (877, 261)
Screenshot: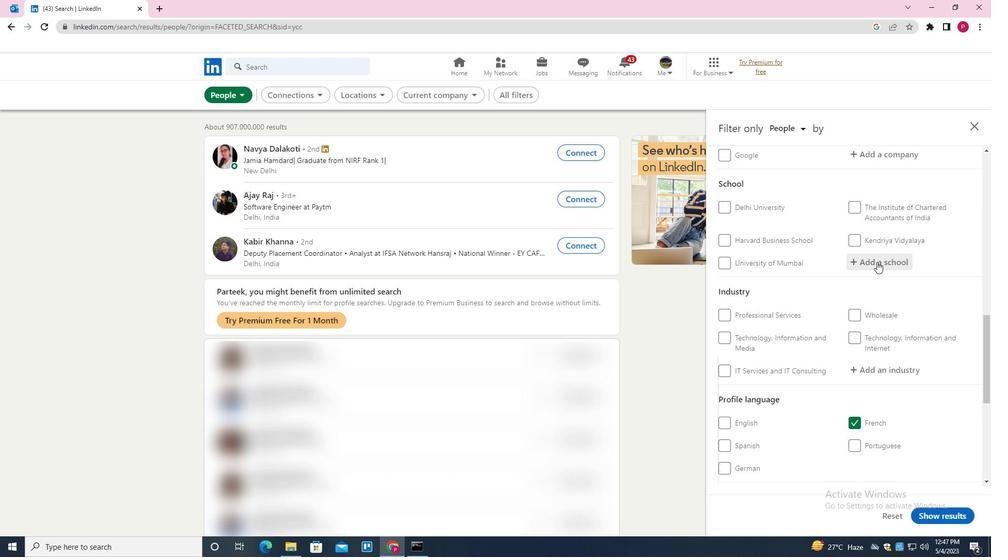 
Action: Key pressed <Key.shift><Key.shift><Key.shift><Key.shift><Key.shift>MANIPAL<Key.space><Key.shift>UNIVERSITY<Key.space><Key.shift><Key.shift><Key.shift><Key.shift>JAIPUR<Key.down><Key.enter>
Screenshot: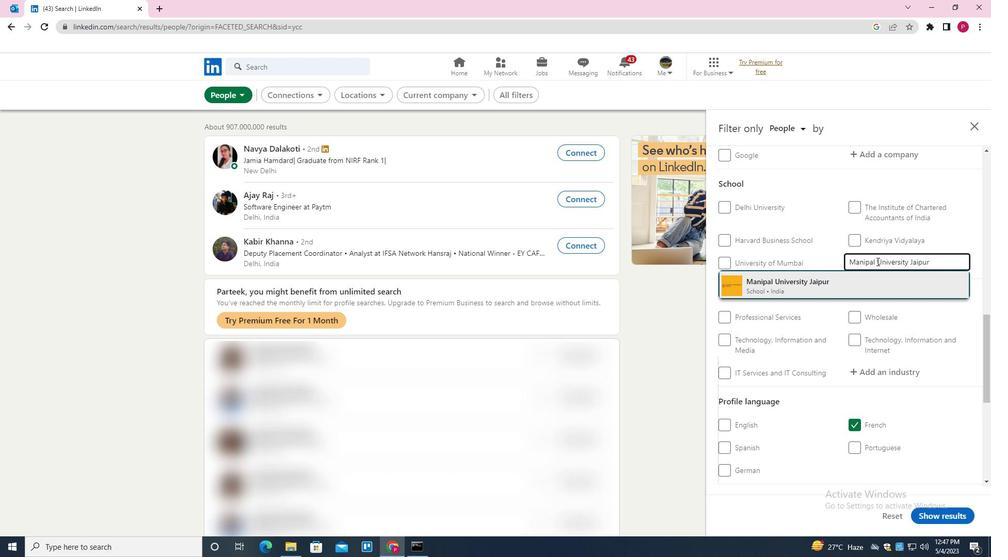 
Action: Mouse moved to (818, 269)
Screenshot: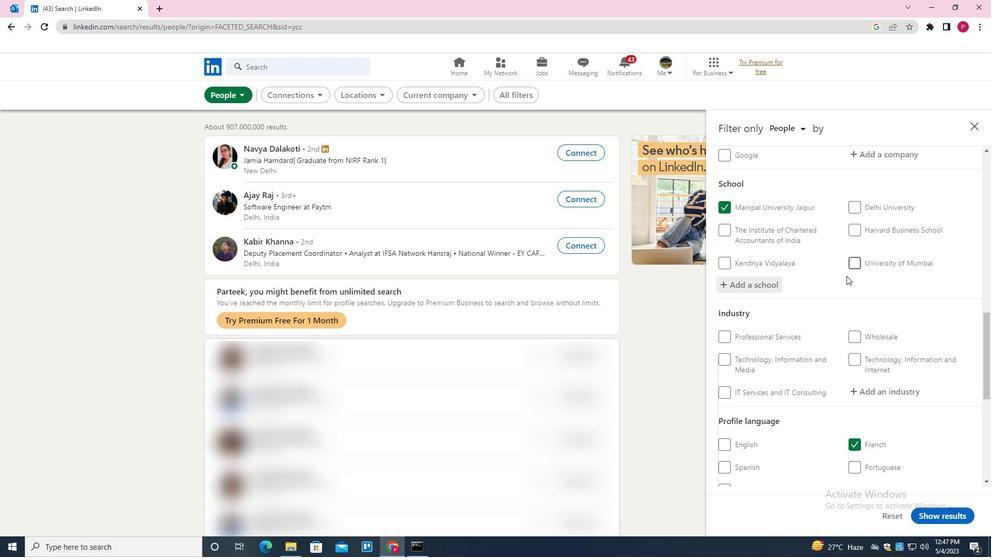 
Action: Mouse scrolled (818, 269) with delta (0, 0)
Screenshot: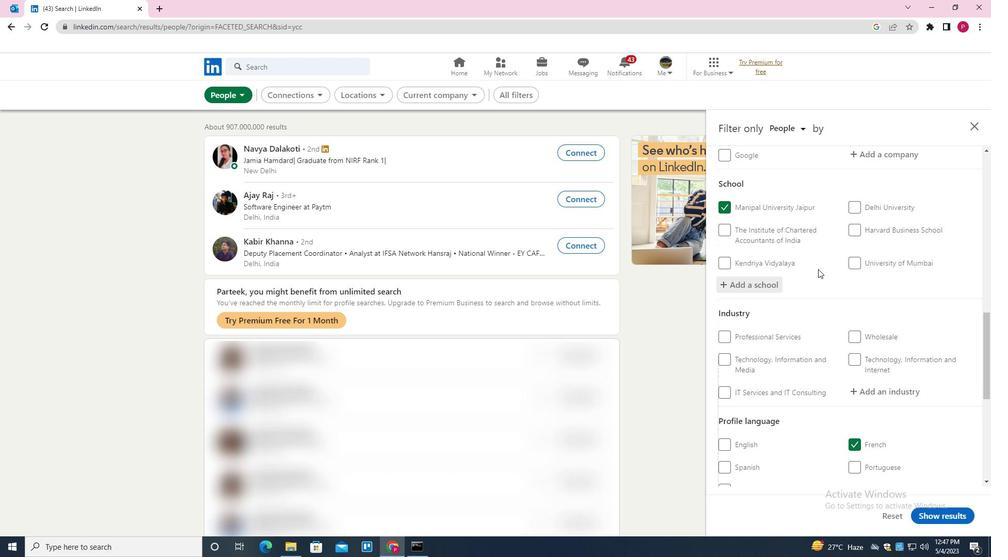 
Action: Mouse moved to (818, 269)
Screenshot: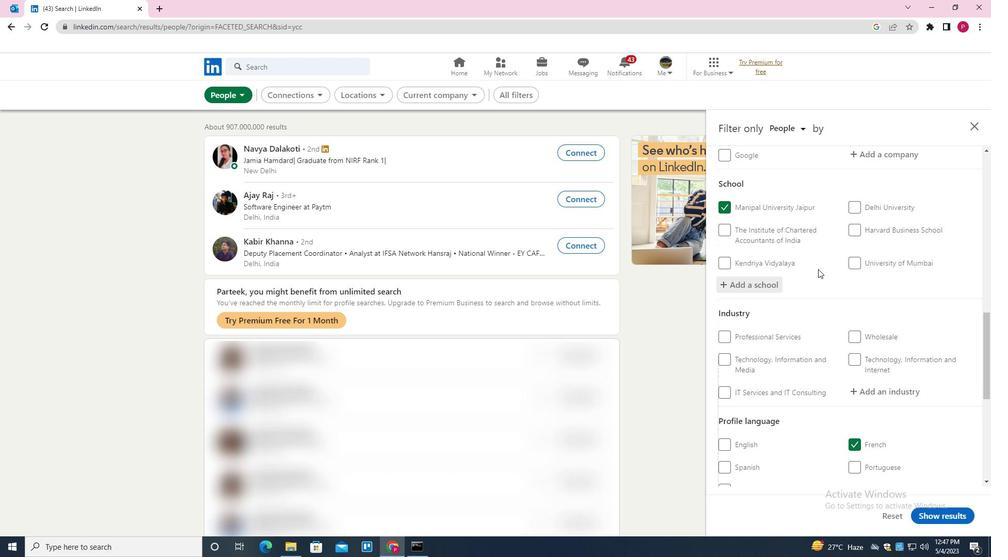 
Action: Mouse scrolled (818, 268) with delta (0, 0)
Screenshot: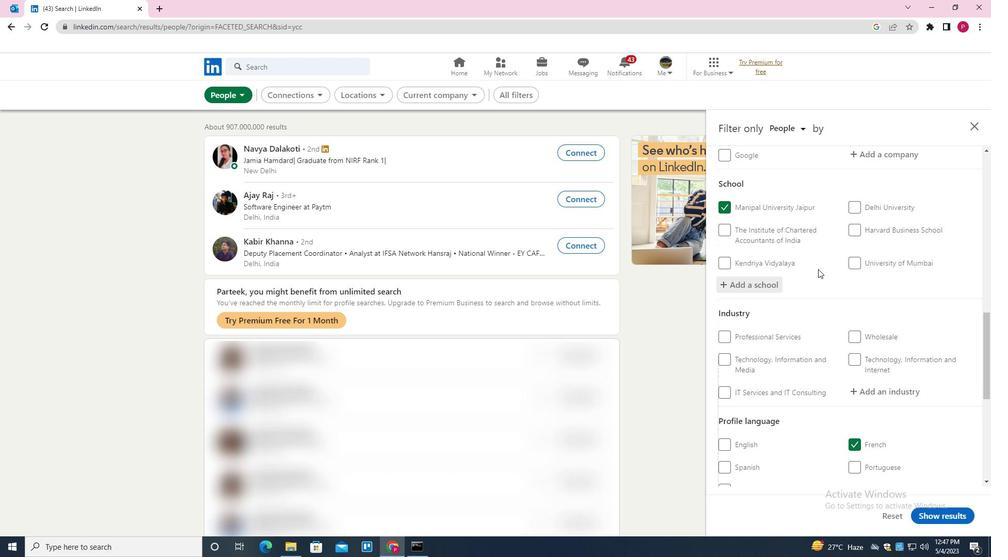 
Action: Mouse moved to (819, 267)
Screenshot: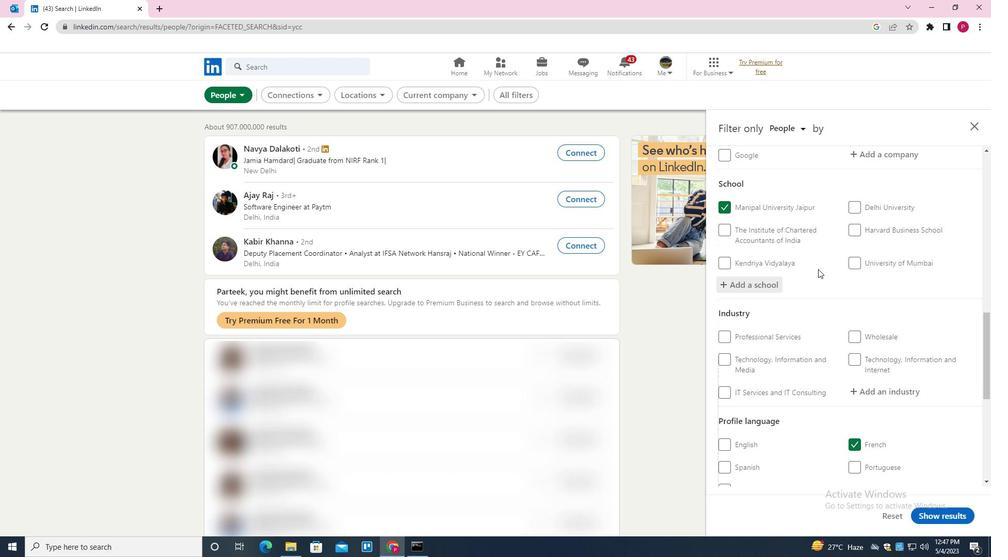 
Action: Mouse scrolled (819, 267) with delta (0, 0)
Screenshot: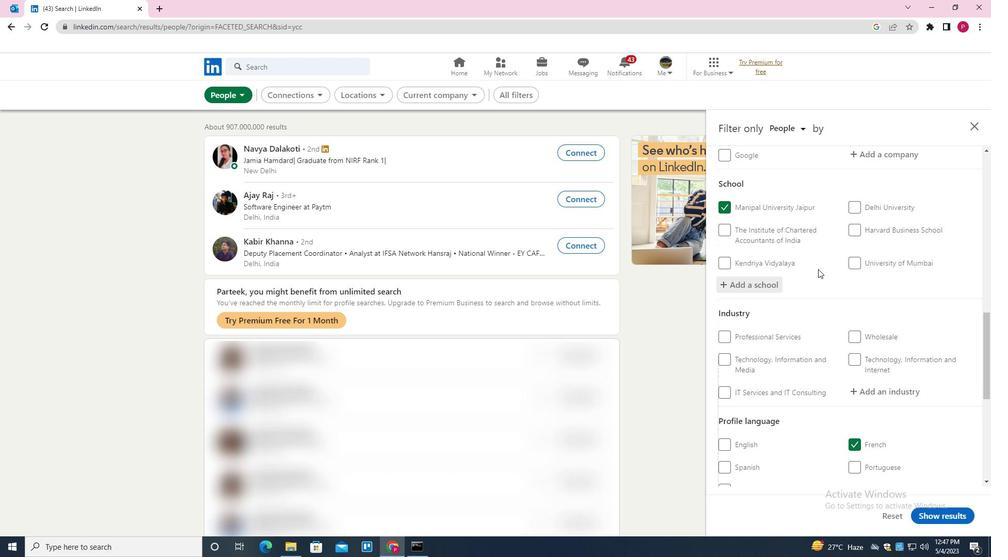 
Action: Mouse moved to (868, 237)
Screenshot: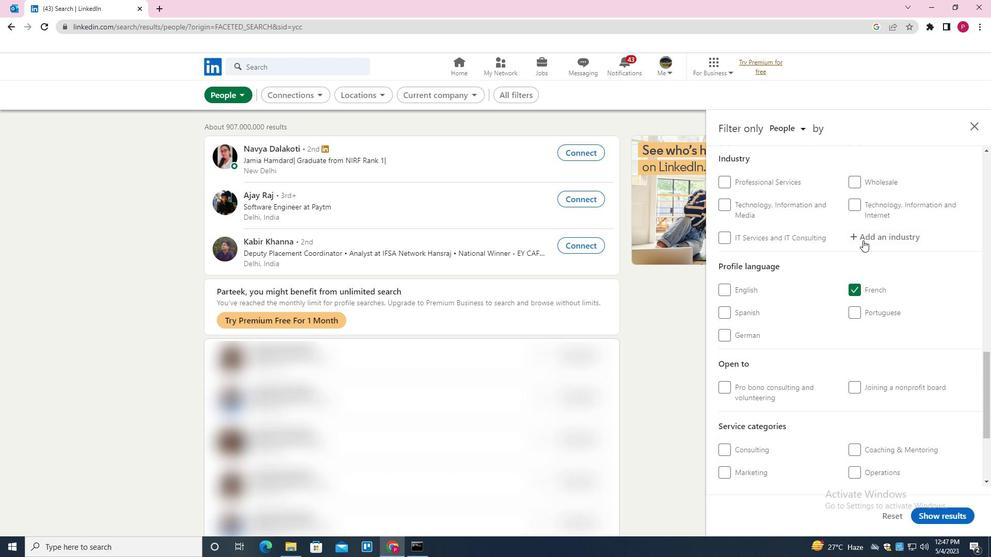 
Action: Mouse pressed left at (868, 237)
Screenshot: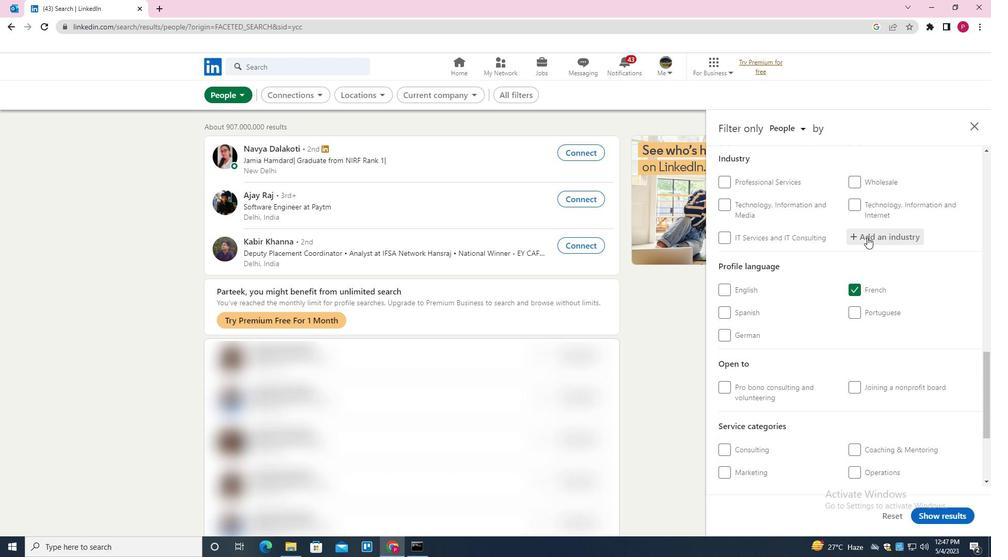 
Action: Key pressed <Key.shift><Key.shift><Key.shift><Key.shift><Key.shift><Key.shift><Key.shift><Key.shift><Key.shift><Key.shift>MACHINERY<Key.space><Key.shift><Key.shift><Key.shift><Key.shift>MANUFACTURING<Key.space><Key.down><Key.enter>
Screenshot: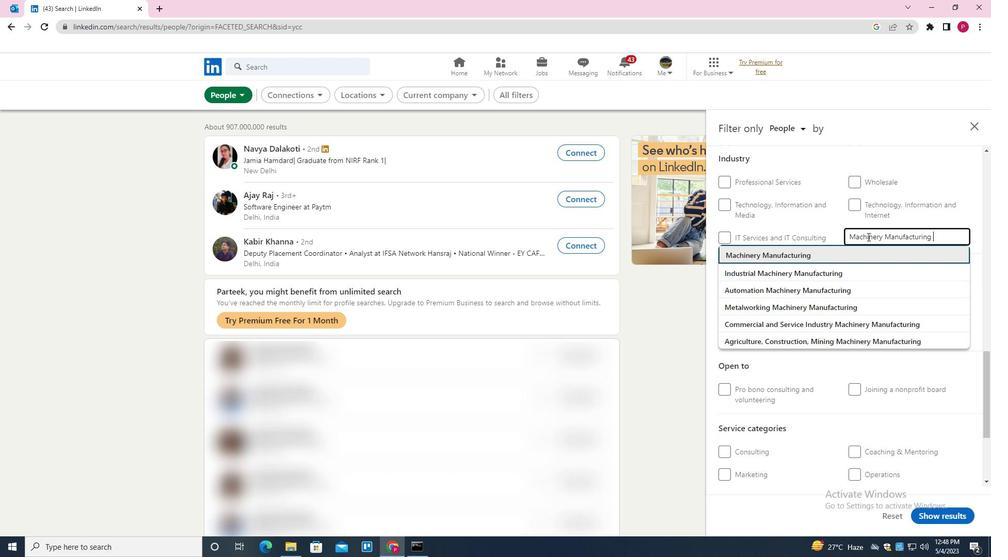 
Action: Mouse moved to (831, 218)
Screenshot: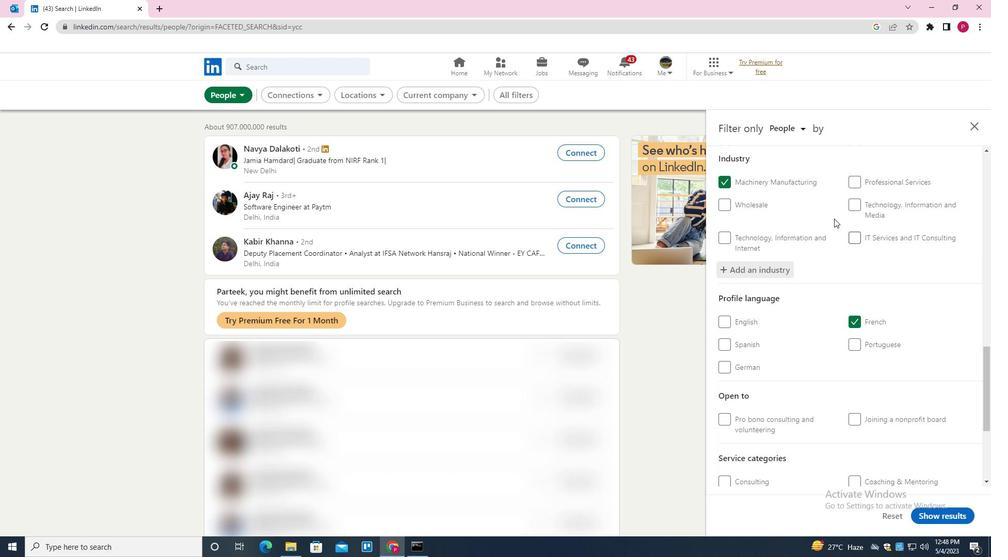 
Action: Mouse scrolled (831, 218) with delta (0, 0)
Screenshot: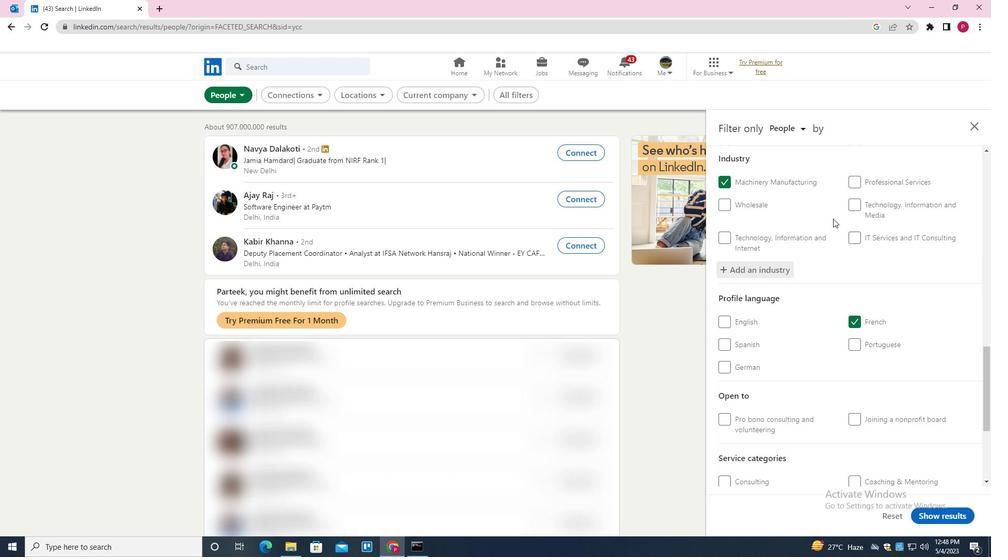 
Action: Mouse scrolled (831, 218) with delta (0, 0)
Screenshot: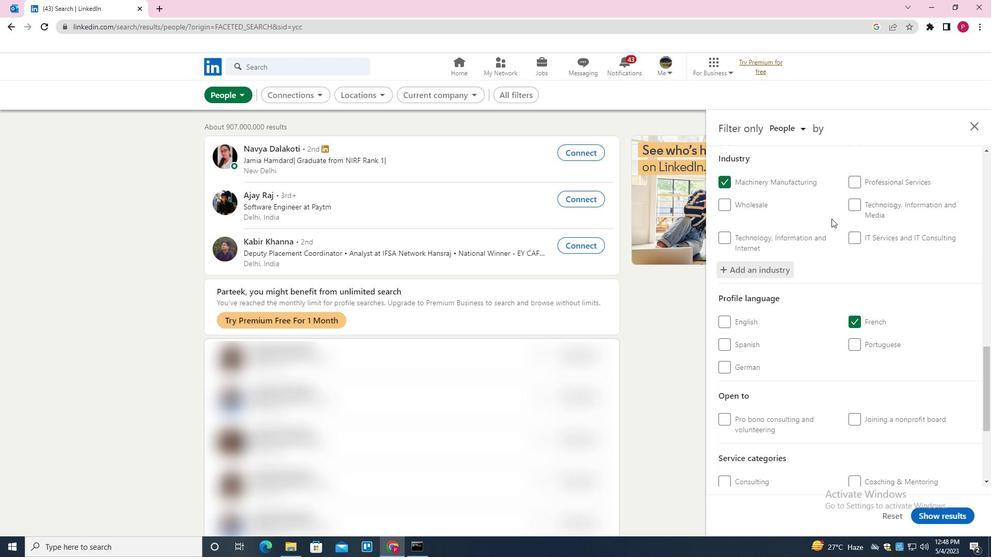 
Action: Mouse moved to (831, 219)
Screenshot: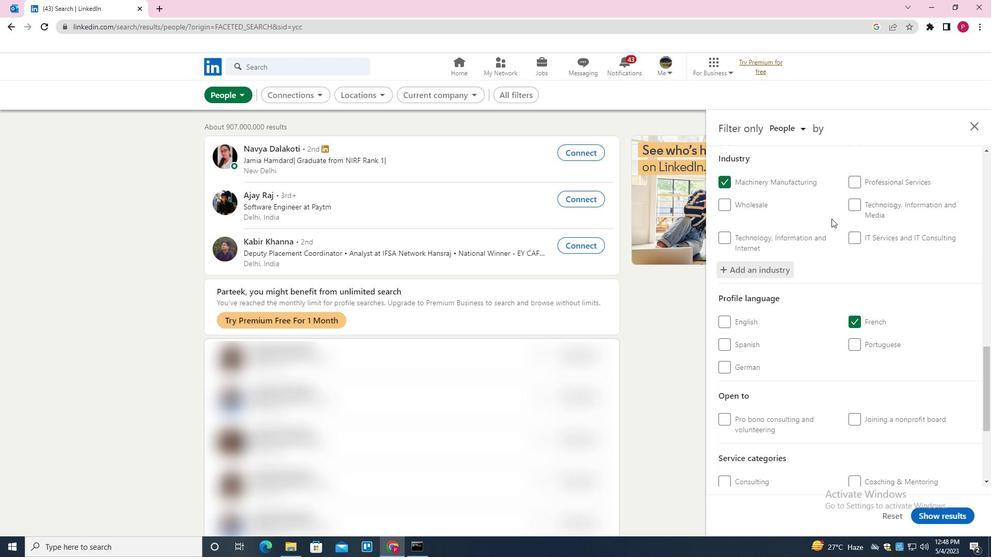
Action: Mouse scrolled (831, 219) with delta (0, 0)
Screenshot: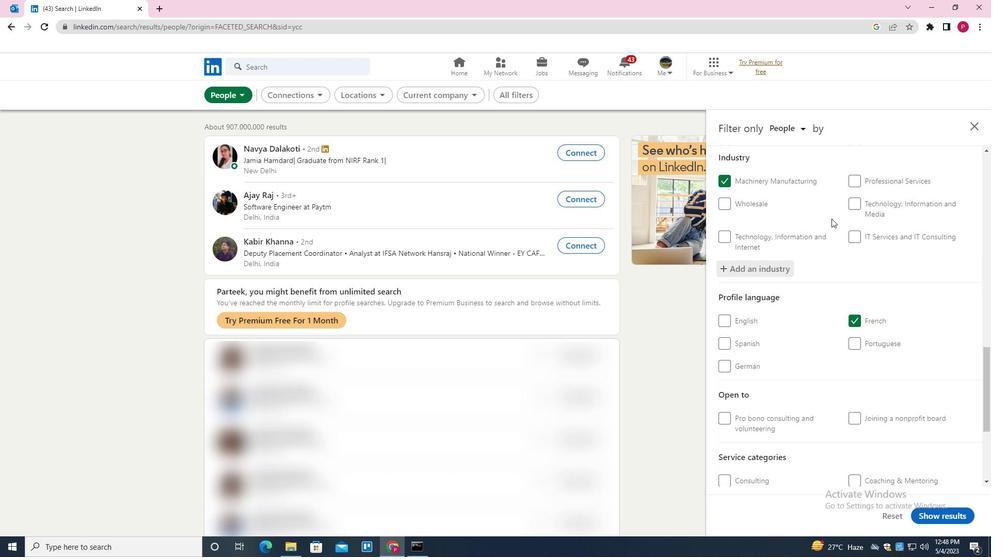 
Action: Mouse moved to (830, 220)
Screenshot: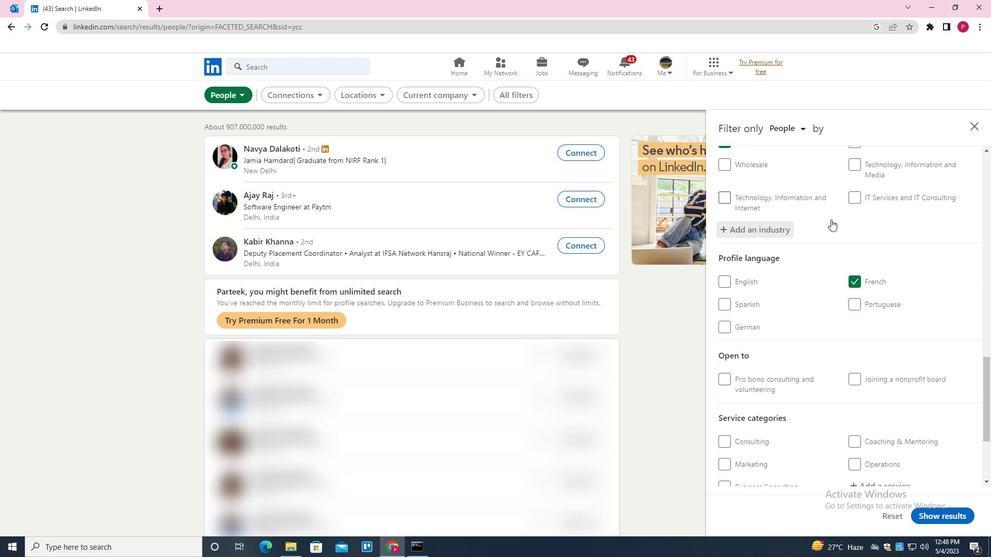 
Action: Mouse scrolled (830, 219) with delta (0, 0)
Screenshot: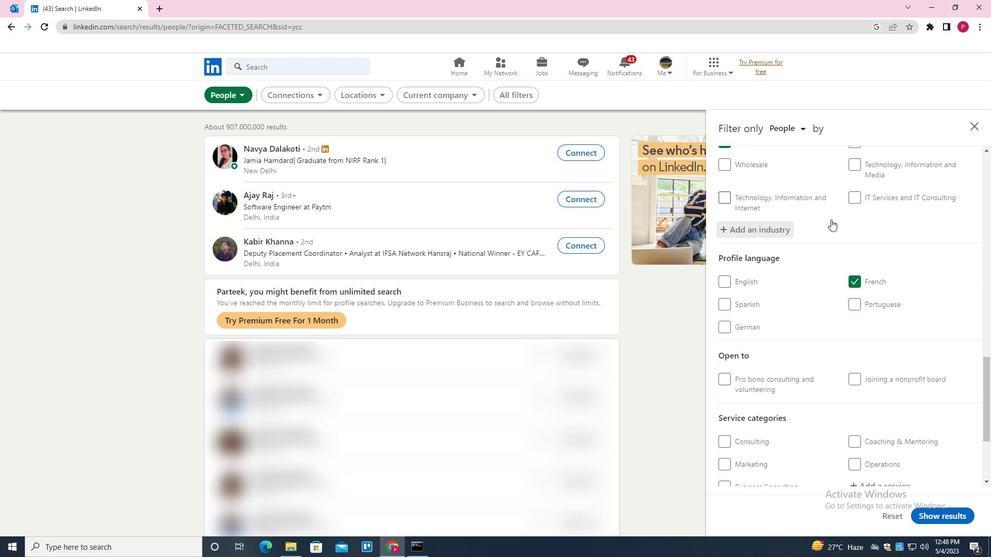 
Action: Mouse moved to (830, 223)
Screenshot: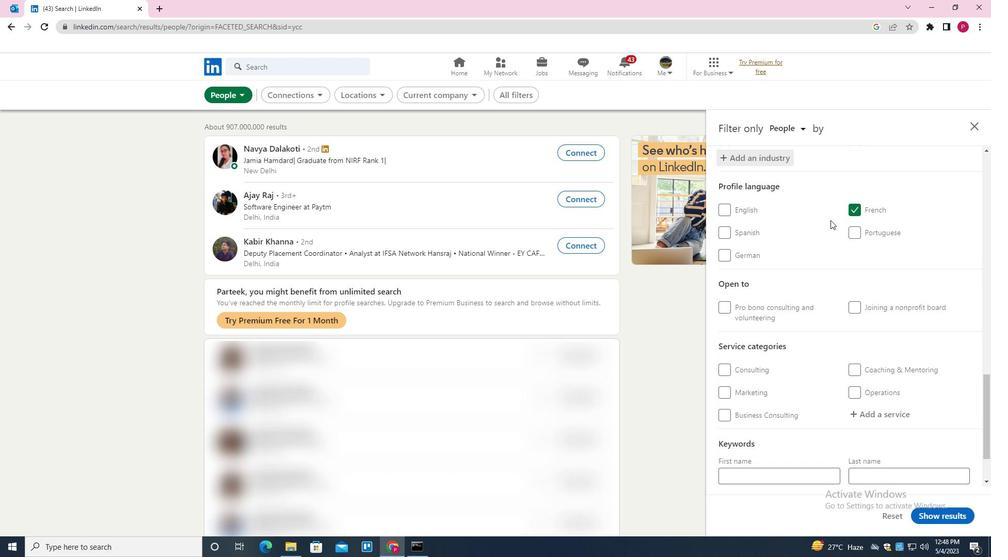 
Action: Mouse scrolled (830, 222) with delta (0, 0)
Screenshot: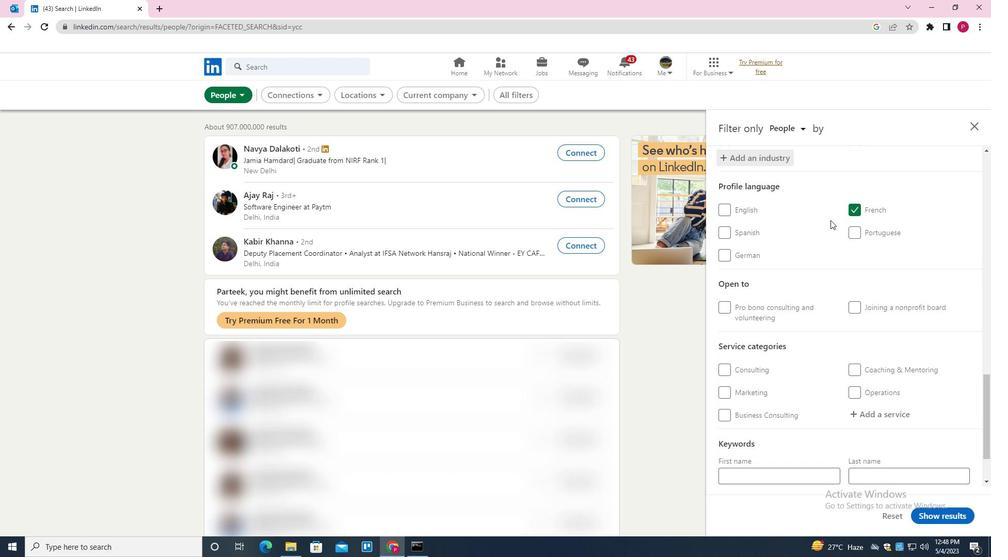 
Action: Mouse moved to (870, 344)
Screenshot: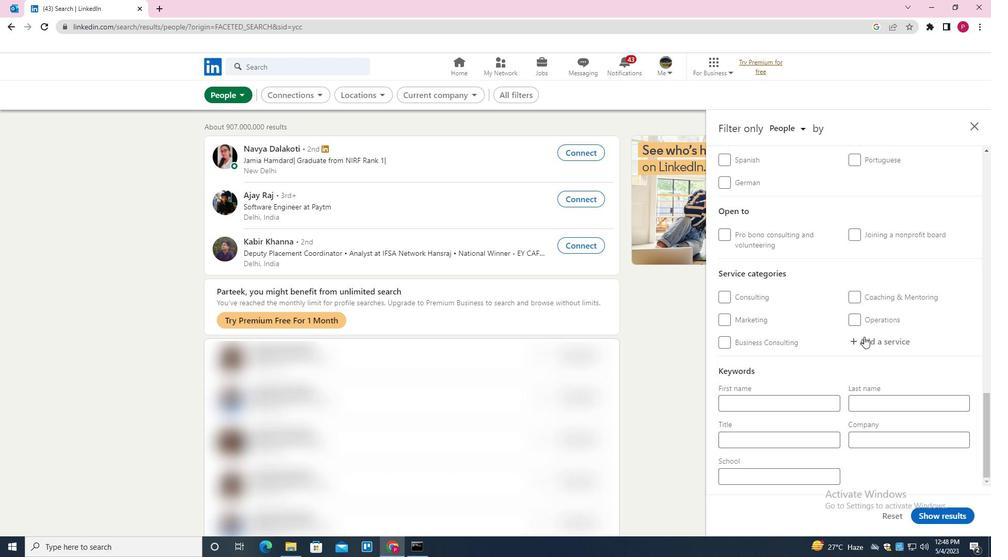 
Action: Mouse pressed left at (870, 344)
Screenshot: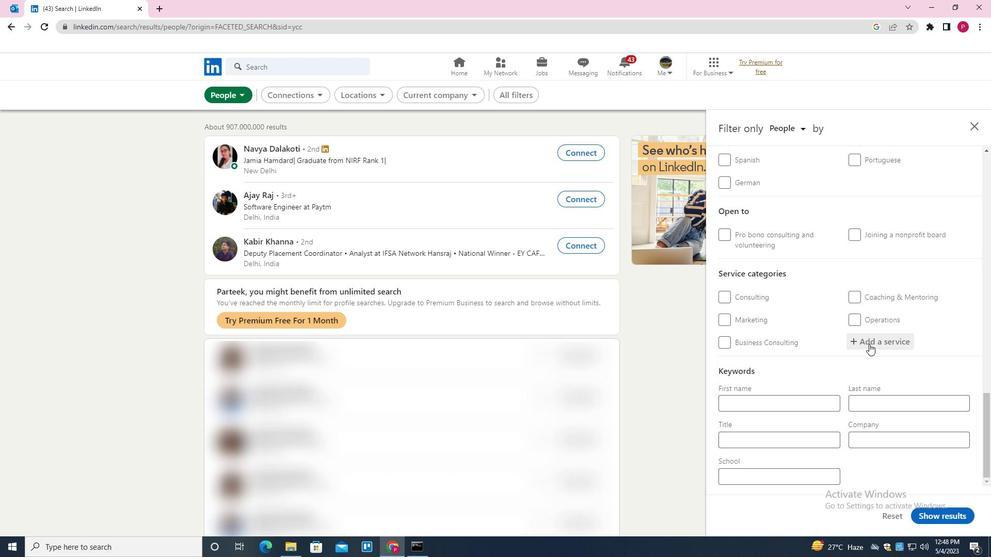 
Action: Key pressed <Key.shift><Key.shift><Key.shift>LABOR<Key.space><Key.shift><Key.shift><Key.shift>AND<Key.space><Key.shift>EMPLYMENT<Key.space><Key.backspace><Key.backspace>
Screenshot: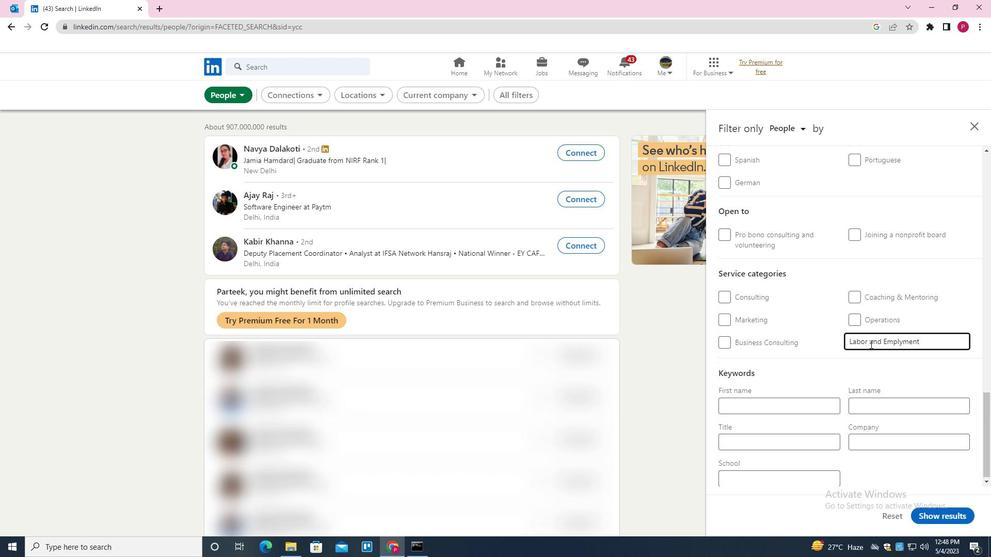 
Action: Mouse moved to (871, 344)
Screenshot: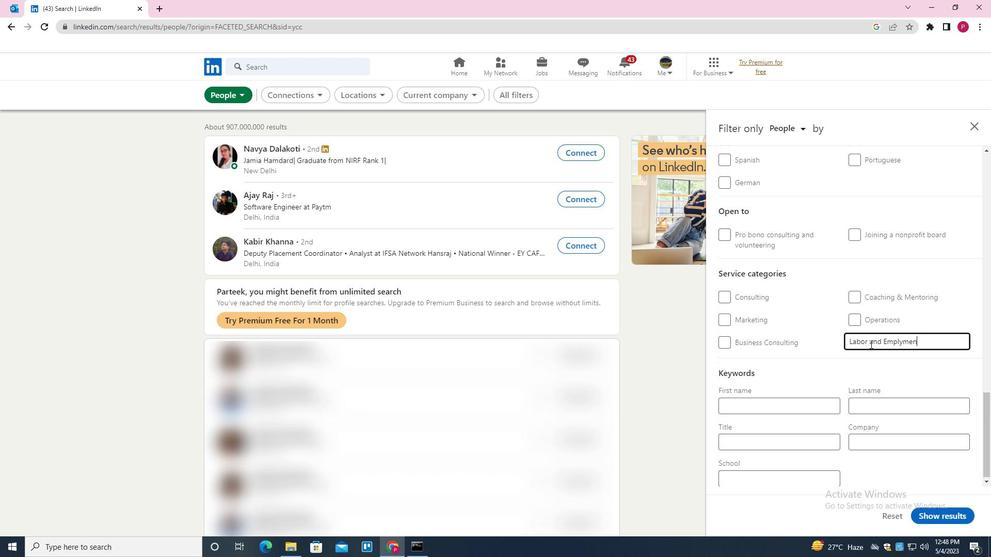 
Action: Key pressed <Key.backspace><Key.backspace><Key.backspace><Key.backspace>OYMENT<Key.space><Key.shift>LAW<Key.down><Key.enter>
Screenshot: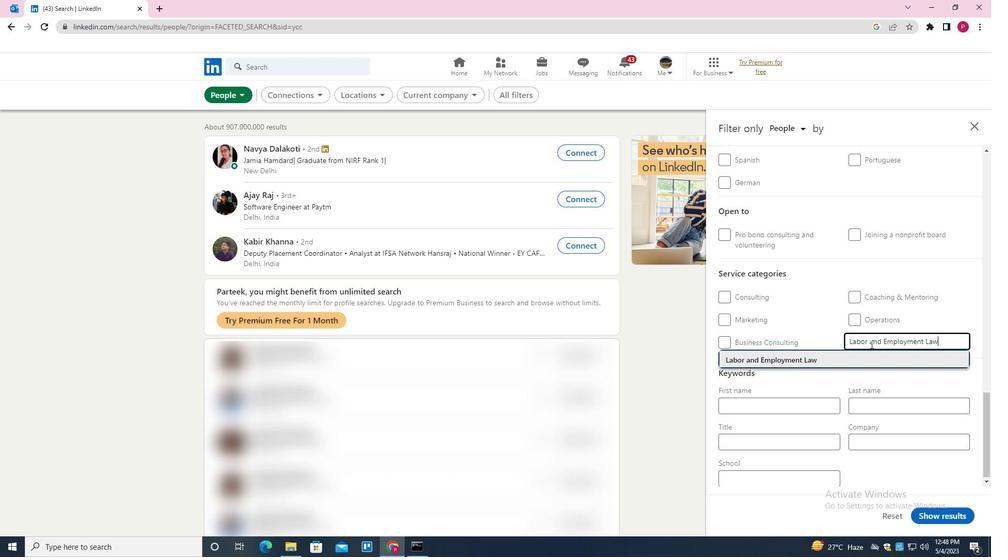 
Action: Mouse moved to (876, 341)
Screenshot: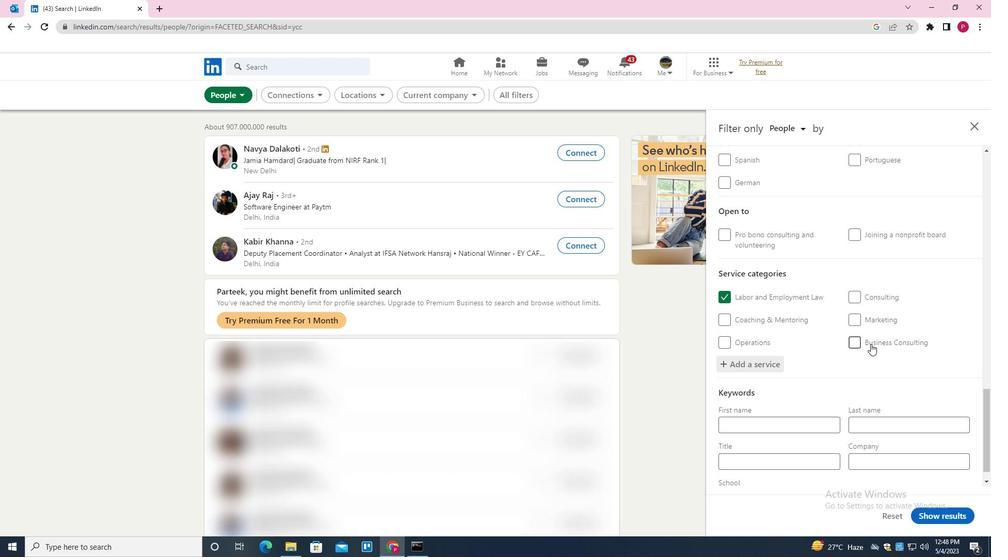 
Action: Mouse scrolled (876, 340) with delta (0, 0)
Screenshot: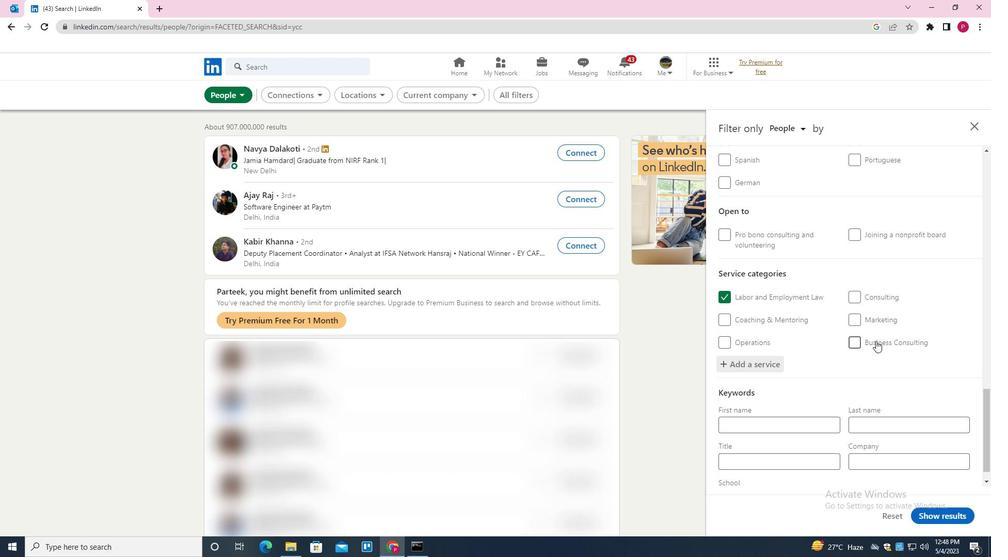 
Action: Mouse scrolled (876, 340) with delta (0, 0)
Screenshot: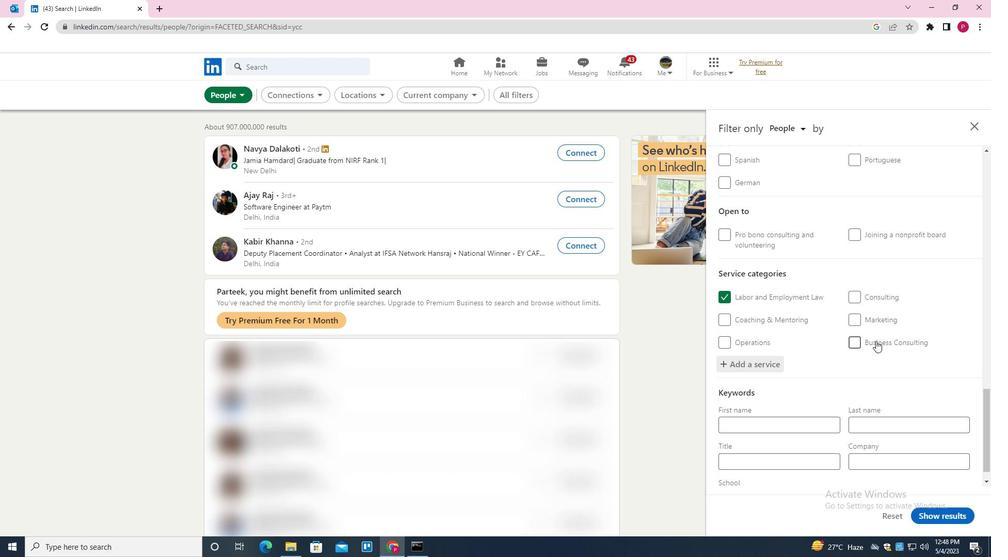 
Action: Mouse scrolled (876, 340) with delta (0, 0)
Screenshot: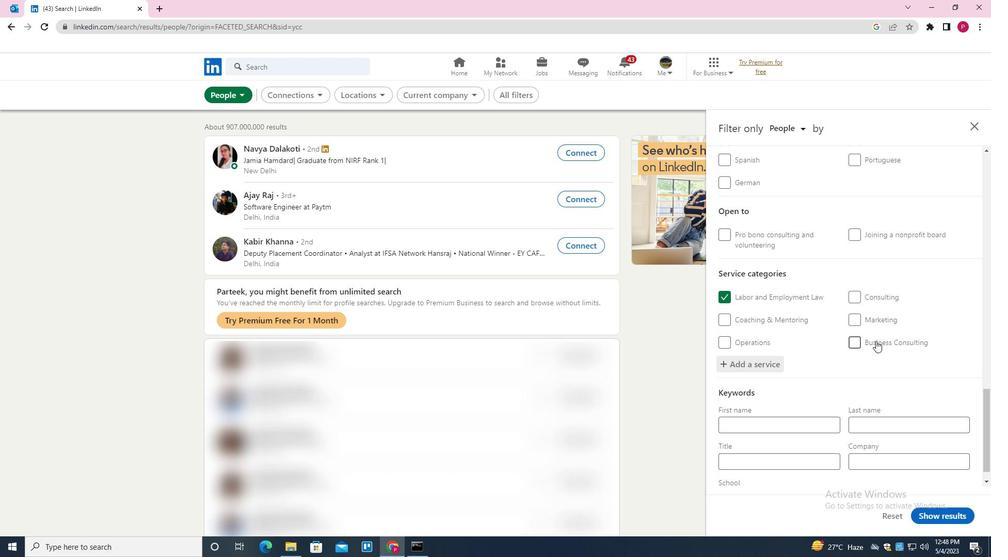 
Action: Mouse moved to (872, 348)
Screenshot: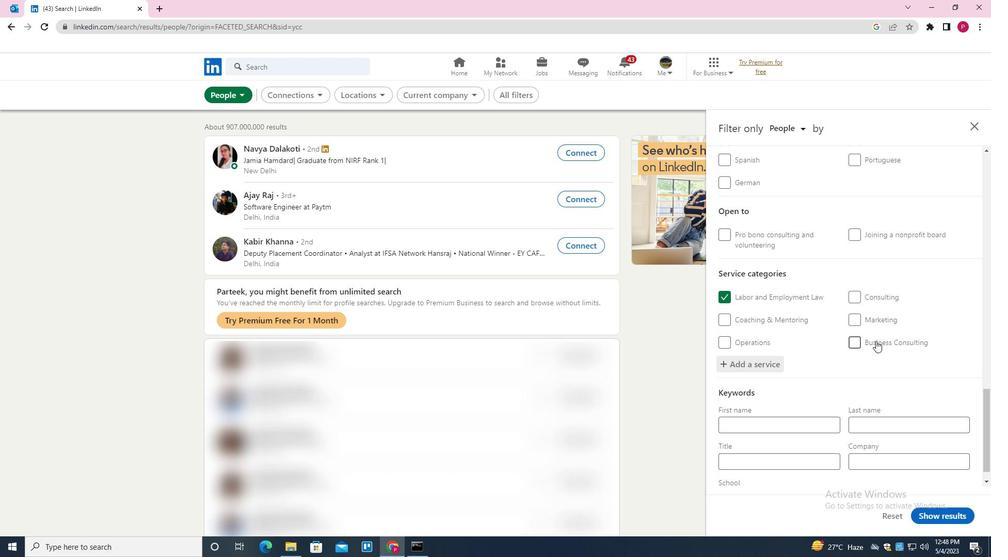 
Action: Mouse scrolled (872, 347) with delta (0, 0)
Screenshot: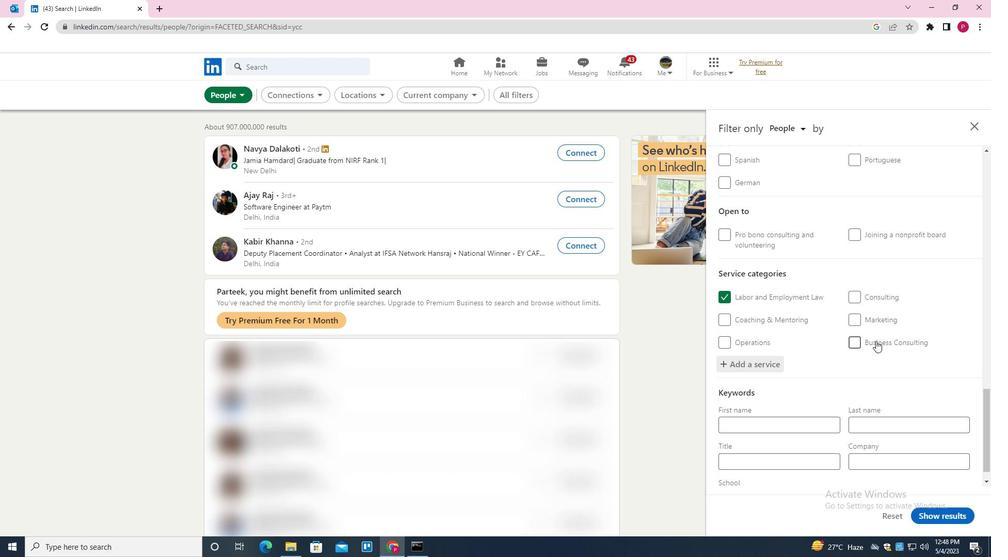 
Action: Mouse moved to (866, 359)
Screenshot: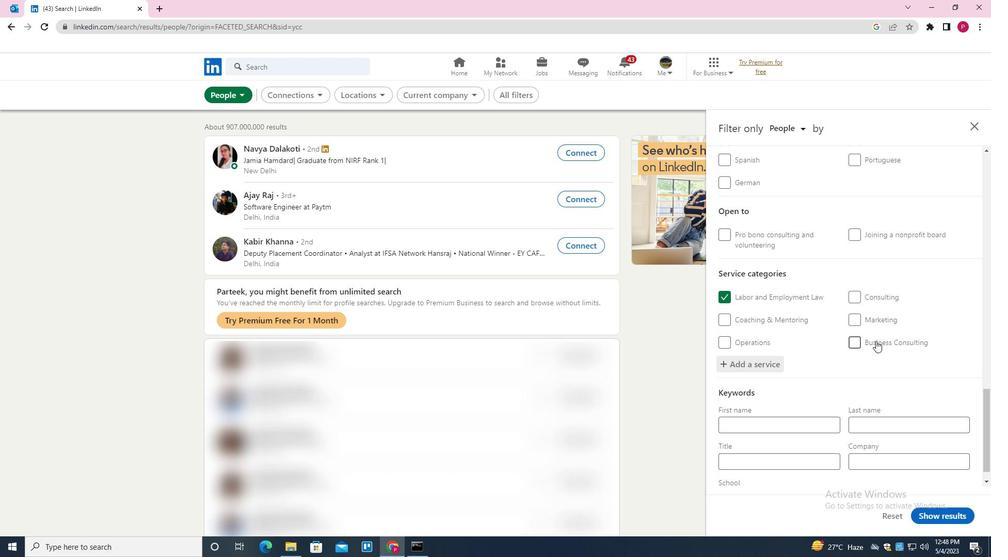 
Action: Mouse scrolled (866, 359) with delta (0, 0)
Screenshot: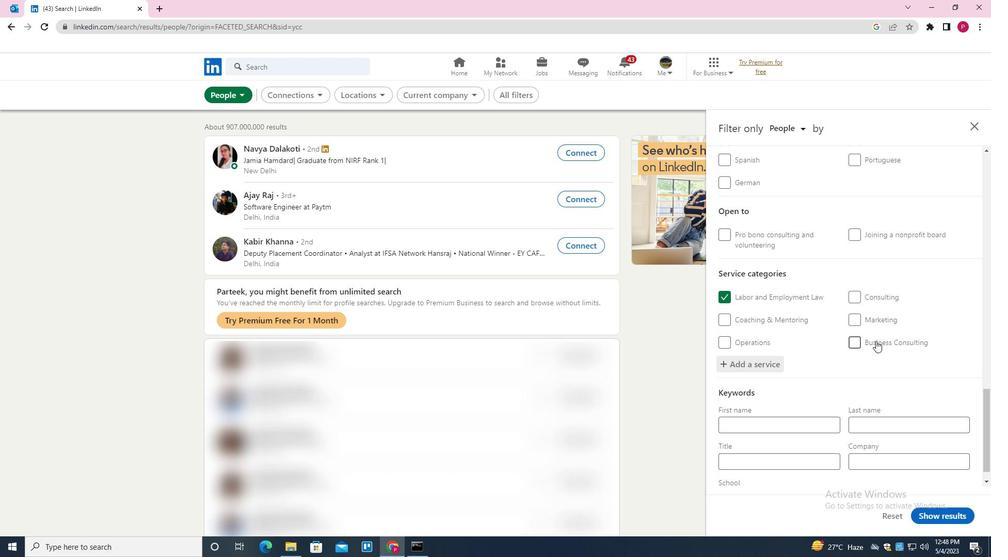 
Action: Mouse moved to (820, 436)
Screenshot: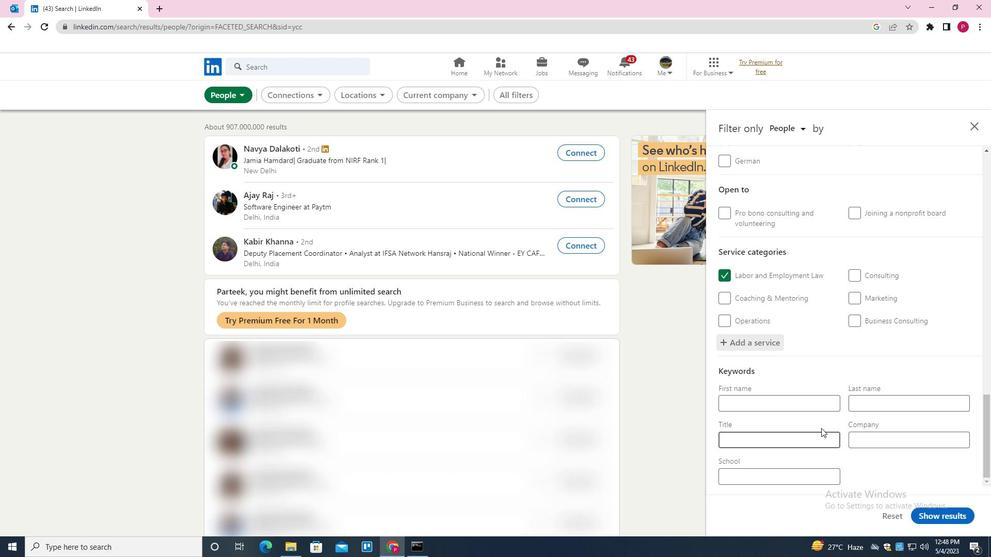 
Action: Mouse pressed left at (820, 436)
Screenshot: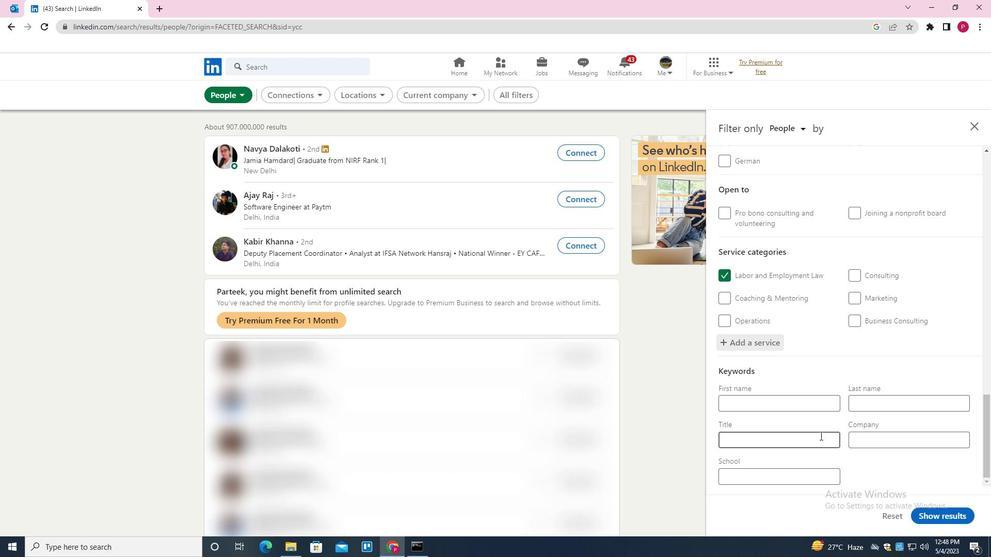 
Action: Key pressed <Key.shift>ACTUARY
Screenshot: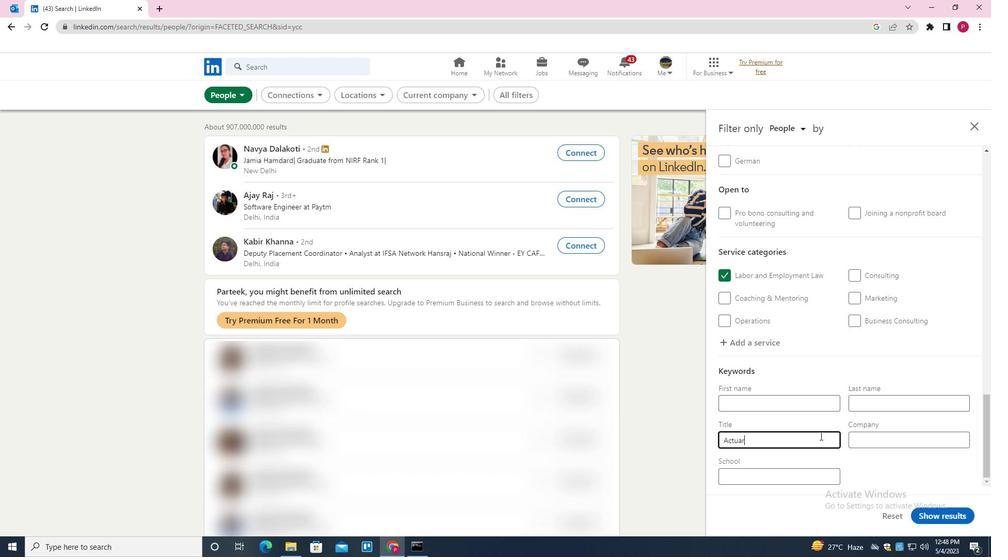 
Action: Mouse moved to (947, 513)
Screenshot: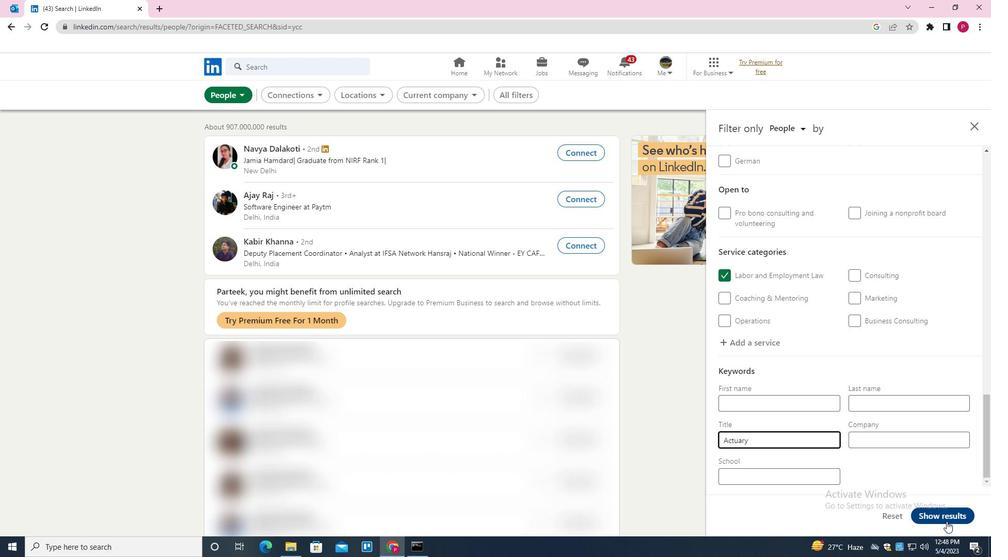 
Action: Mouse pressed left at (947, 513)
Screenshot: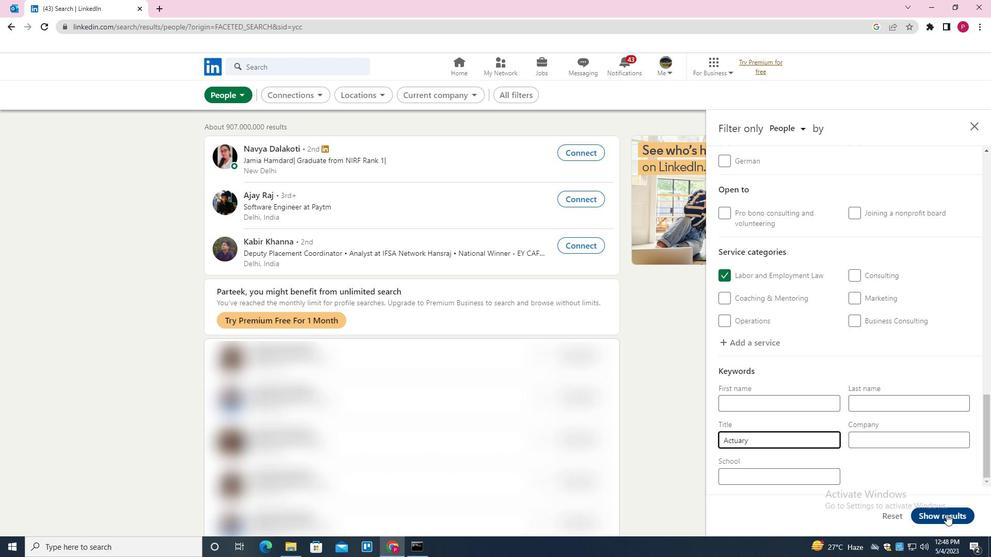 
Action: Mouse moved to (615, 272)
Screenshot: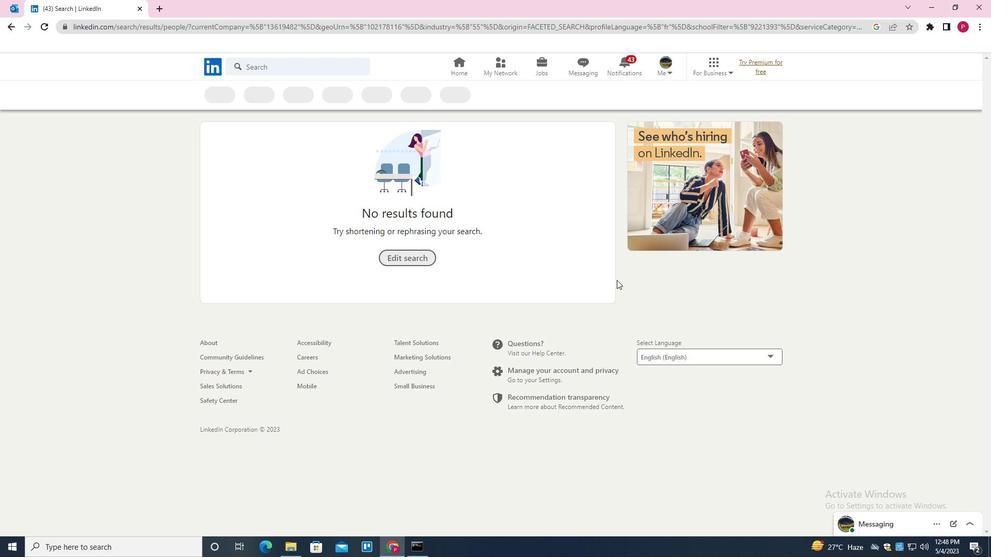 
